 Task: Display the picks of the 2022 Victory Lane Racing NASCAR Cup Series for the race "All-Star Open*" on the track "Texas".
Action: Mouse moved to (155, 336)
Screenshot: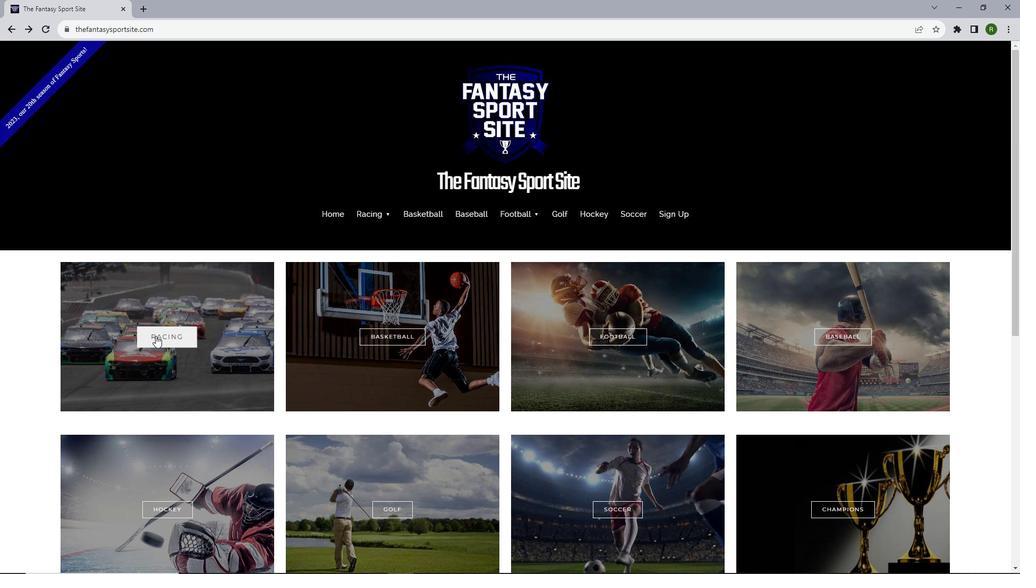 
Action: Mouse pressed left at (155, 336)
Screenshot: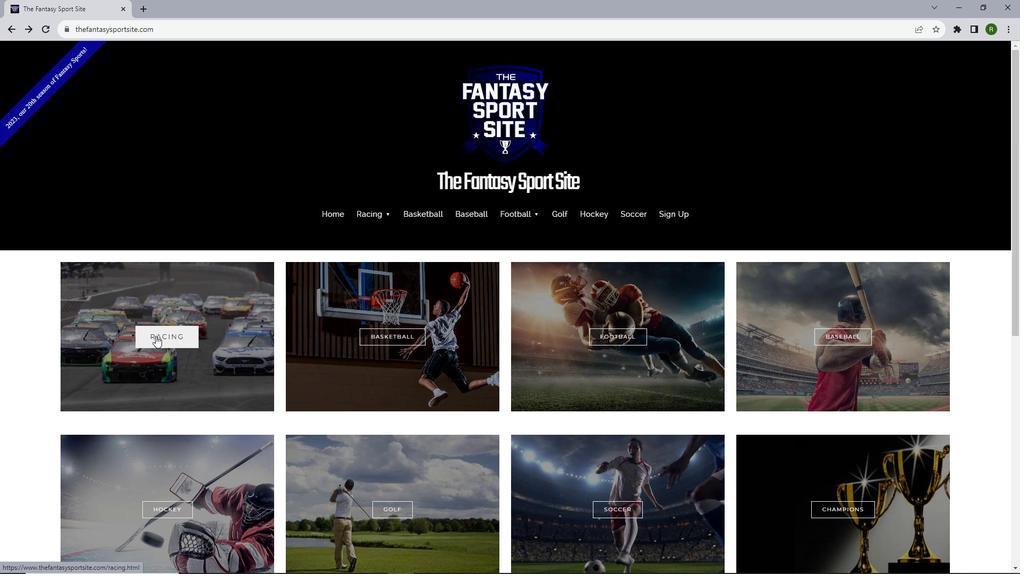 
Action: Mouse moved to (263, 331)
Screenshot: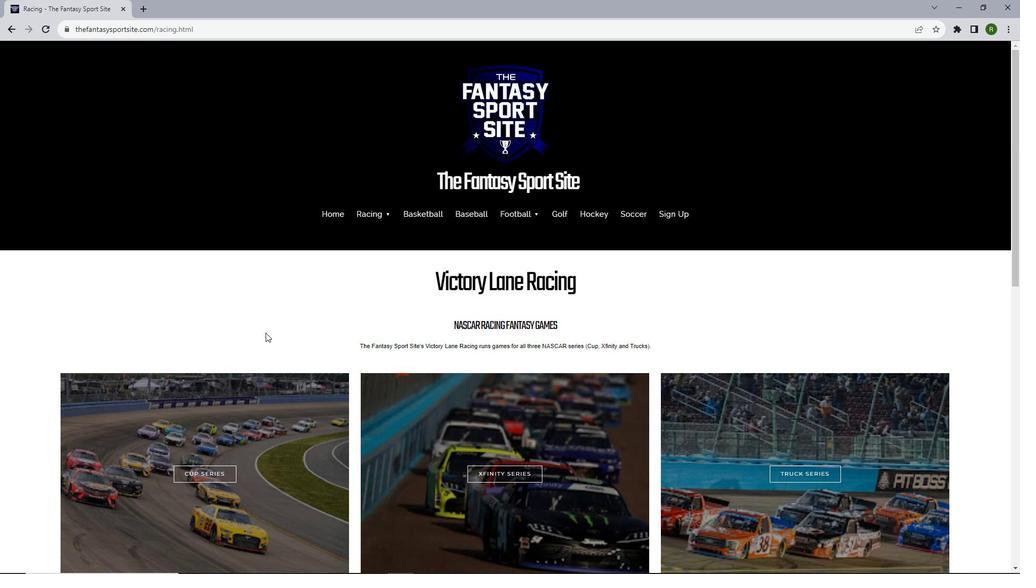 
Action: Mouse scrolled (263, 330) with delta (0, 0)
Screenshot: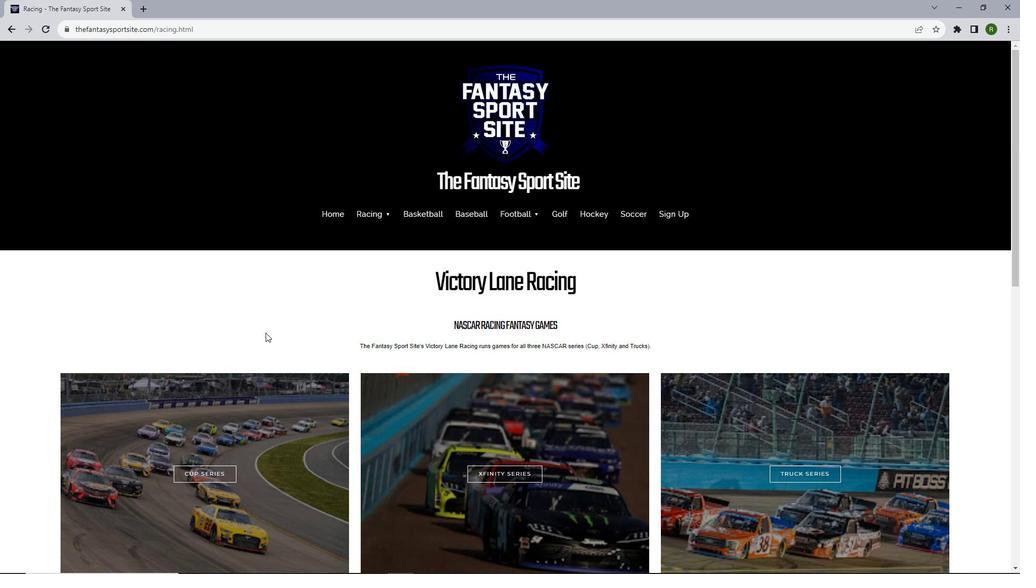 
Action: Mouse moved to (265, 332)
Screenshot: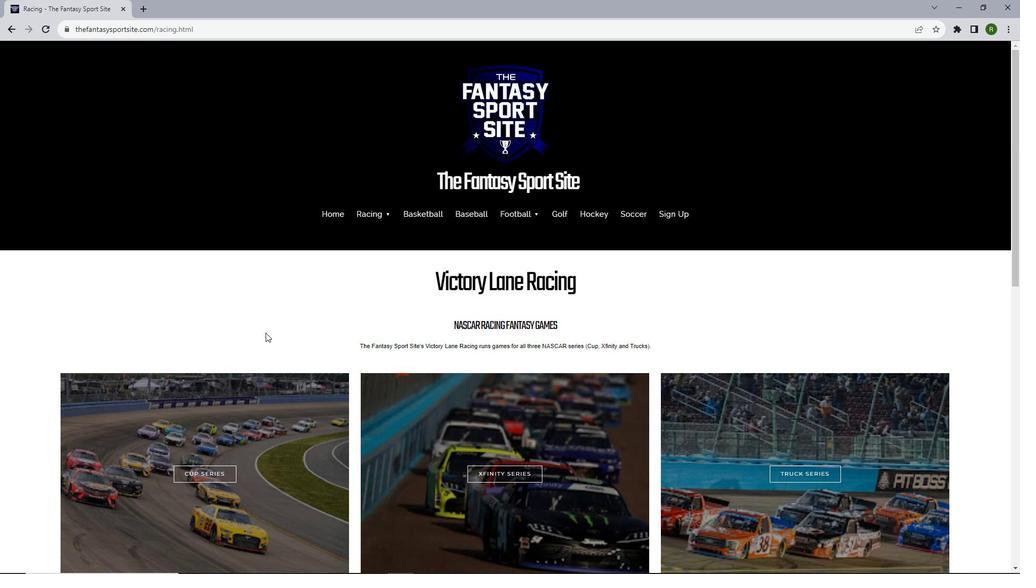 
Action: Mouse scrolled (265, 332) with delta (0, 0)
Screenshot: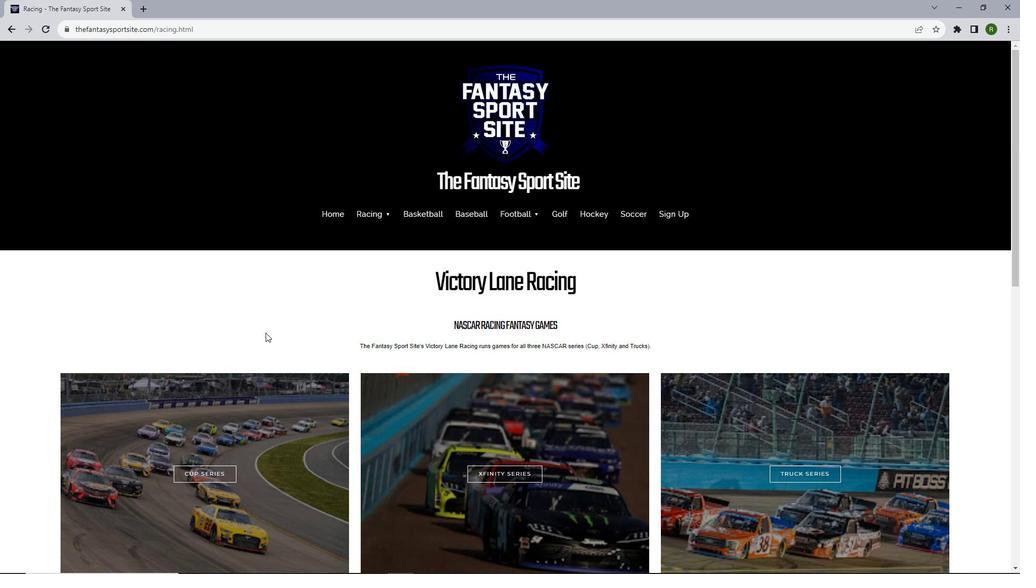 
Action: Mouse moved to (266, 333)
Screenshot: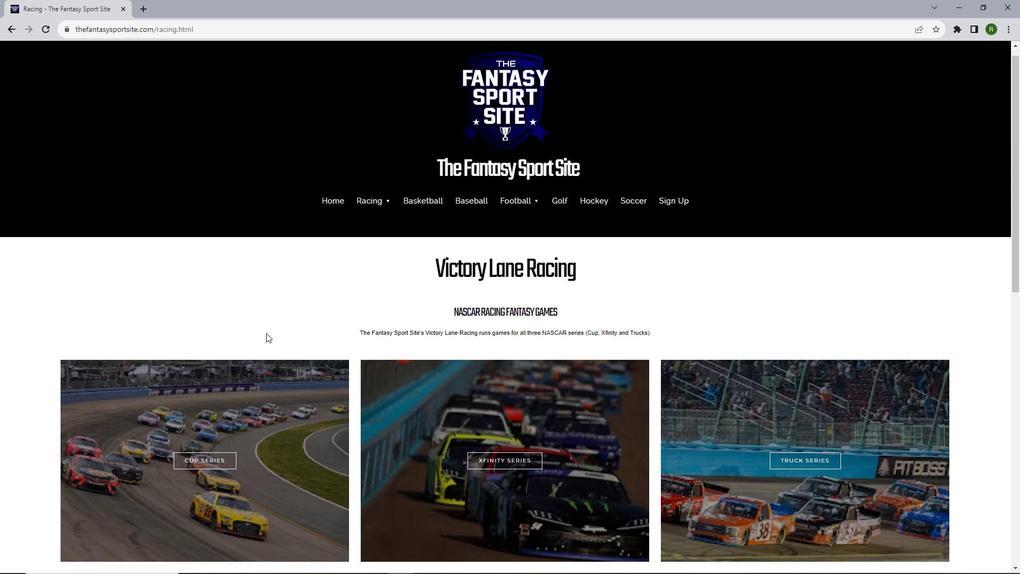 
Action: Mouse scrolled (266, 332) with delta (0, 0)
Screenshot: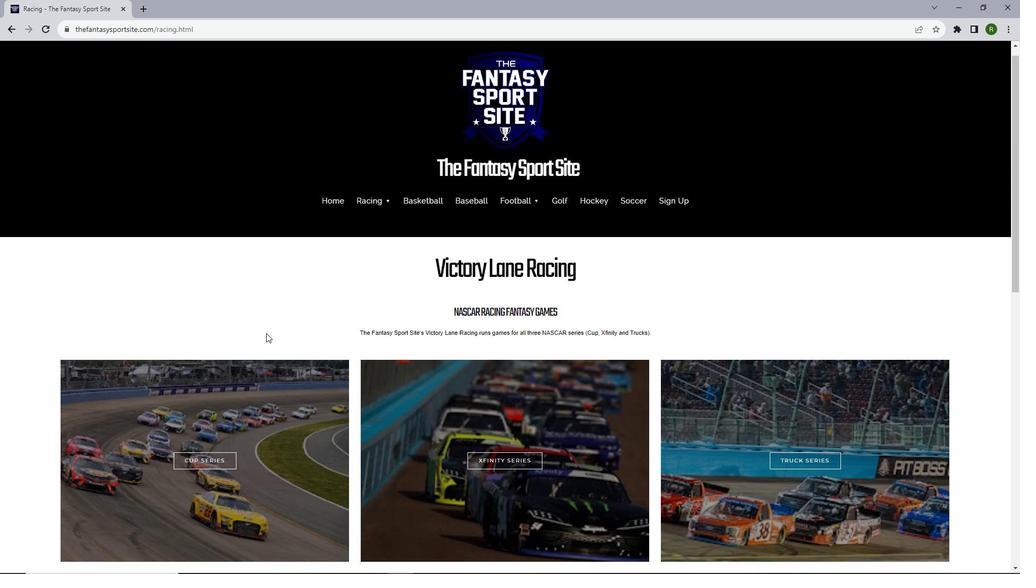 
Action: Mouse scrolled (266, 332) with delta (0, 0)
Screenshot: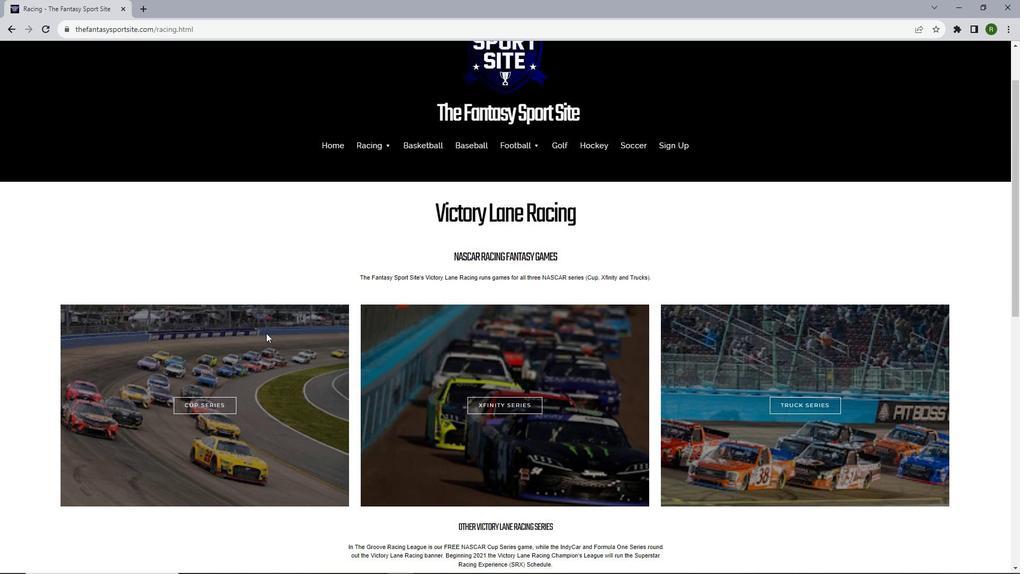 
Action: Mouse moved to (222, 266)
Screenshot: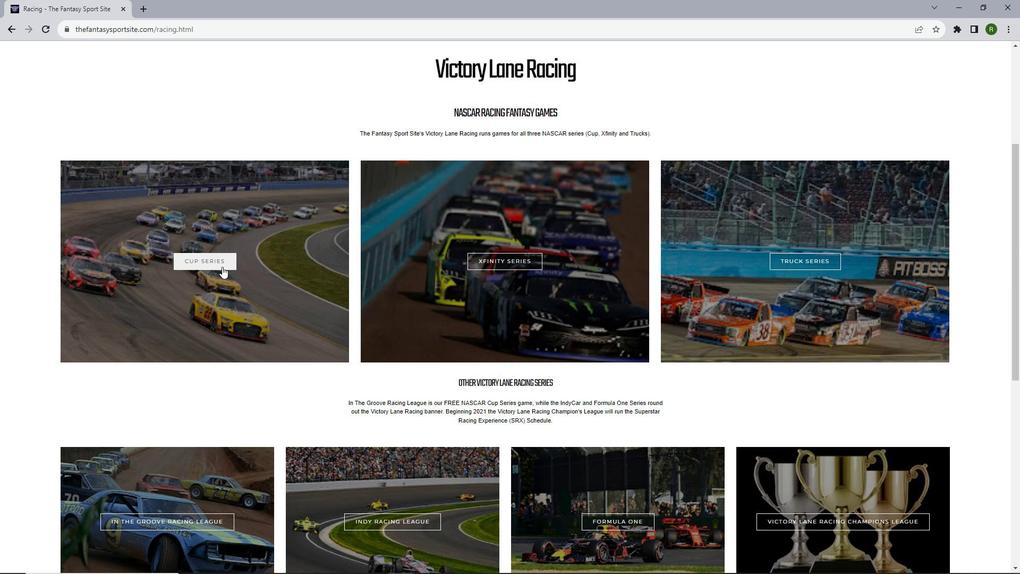 
Action: Mouse pressed left at (222, 266)
Screenshot: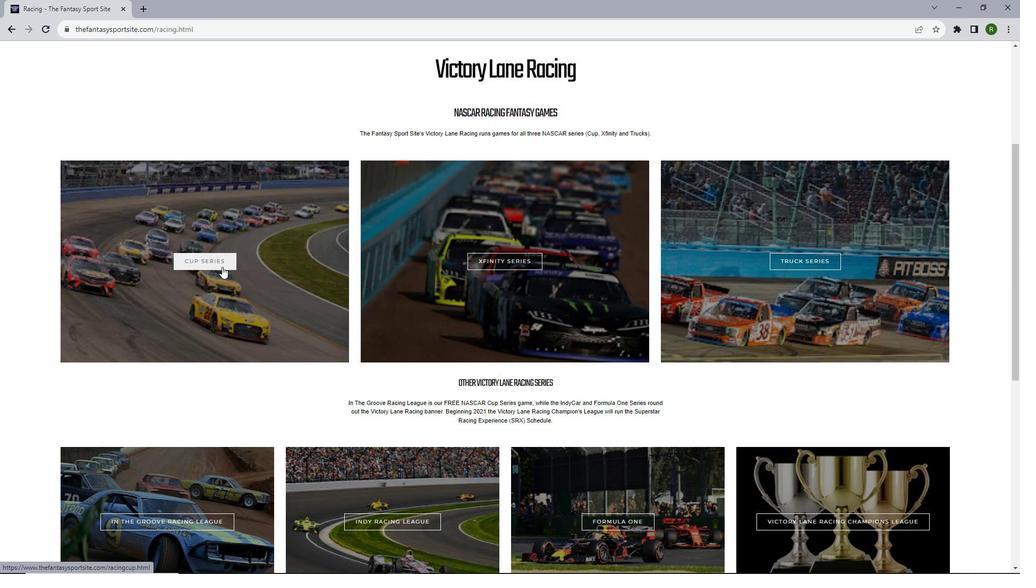 
Action: Mouse scrolled (222, 266) with delta (0, 0)
Screenshot: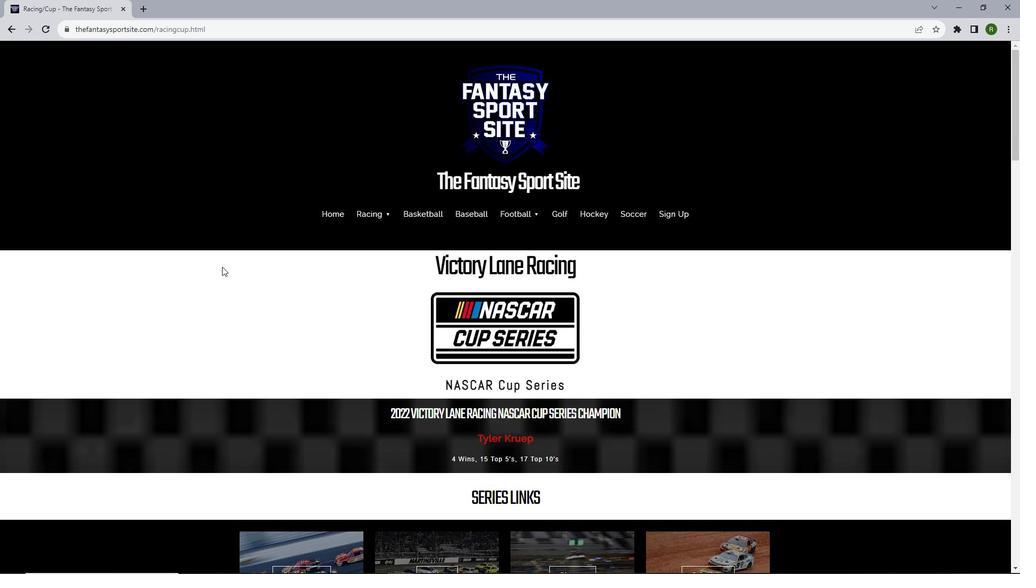 
Action: Mouse scrolled (222, 266) with delta (0, 0)
Screenshot: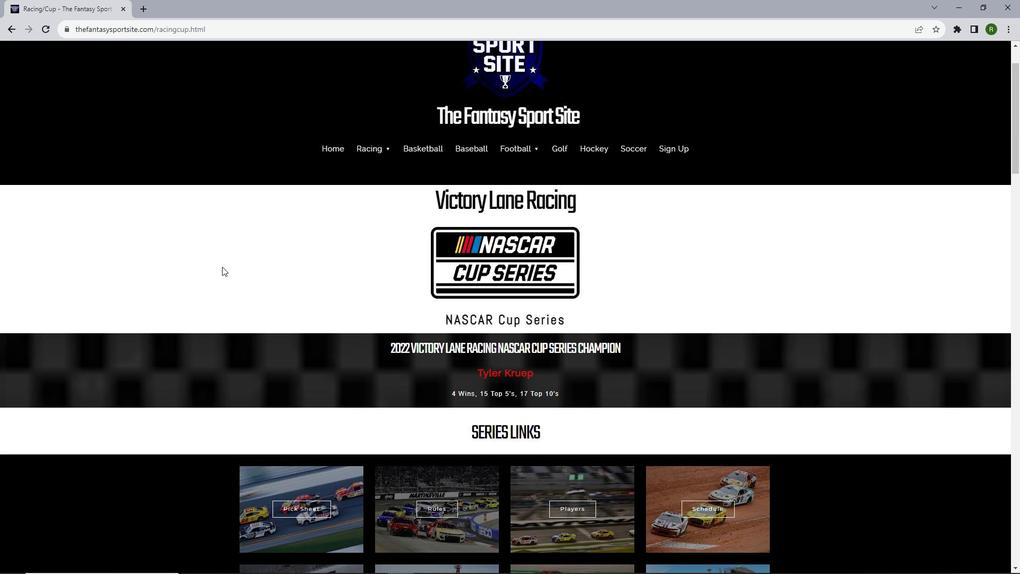 
Action: Mouse scrolled (222, 266) with delta (0, 0)
Screenshot: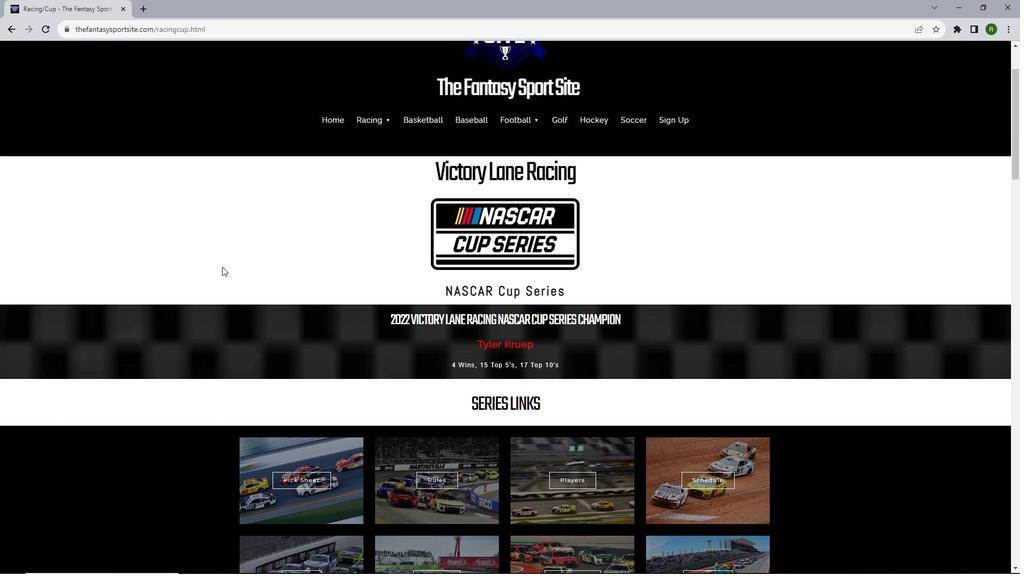
Action: Mouse scrolled (222, 266) with delta (0, 0)
Screenshot: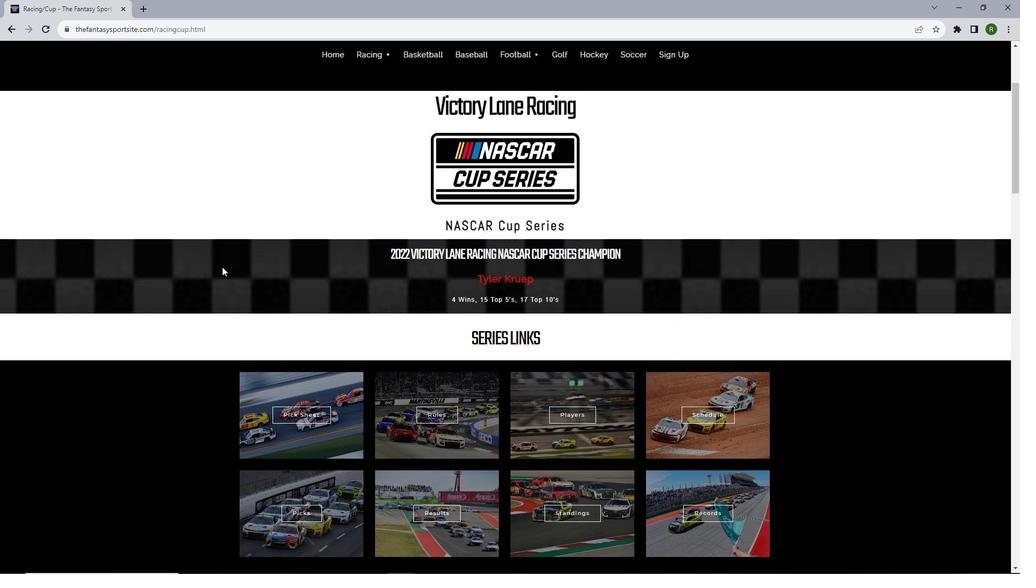 
Action: Mouse scrolled (222, 266) with delta (0, 0)
Screenshot: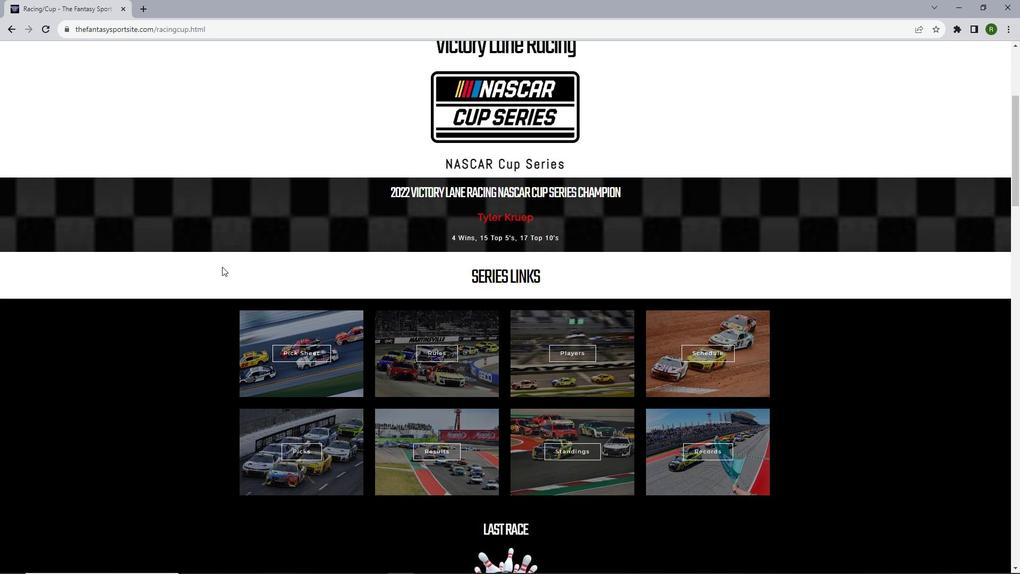 
Action: Mouse scrolled (222, 266) with delta (0, 0)
Screenshot: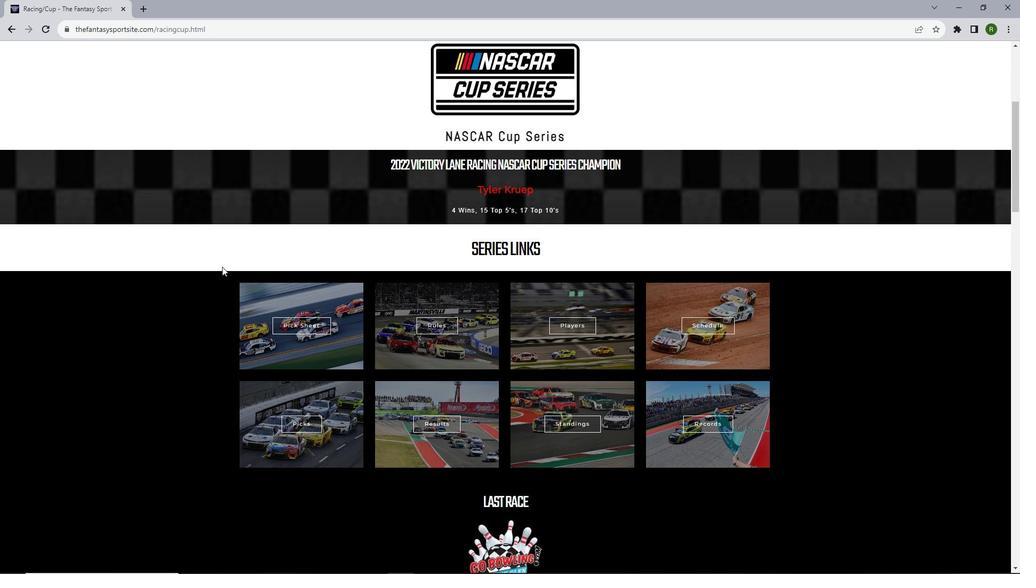 
Action: Mouse scrolled (222, 266) with delta (0, 0)
Screenshot: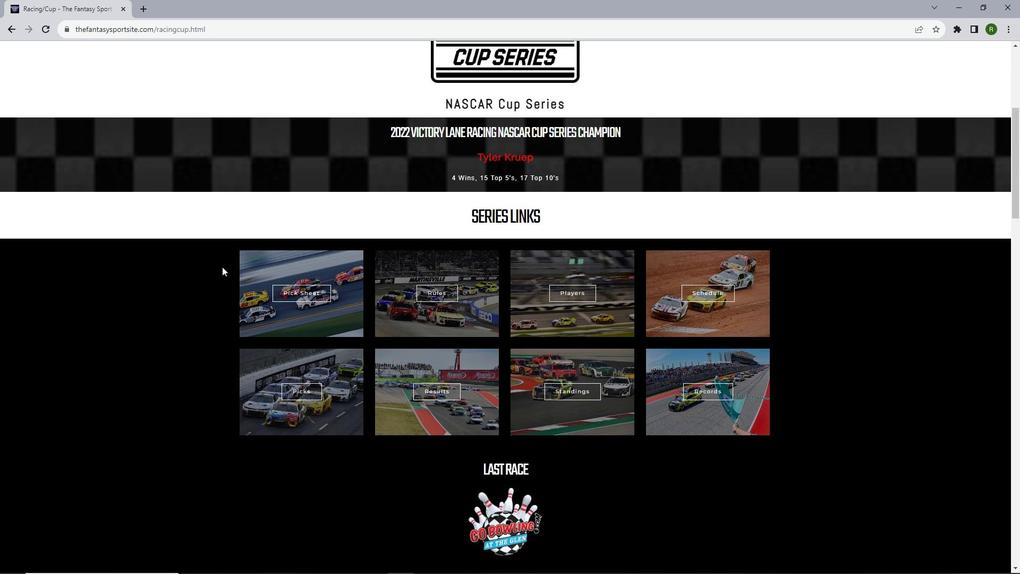 
Action: Mouse moved to (285, 299)
Screenshot: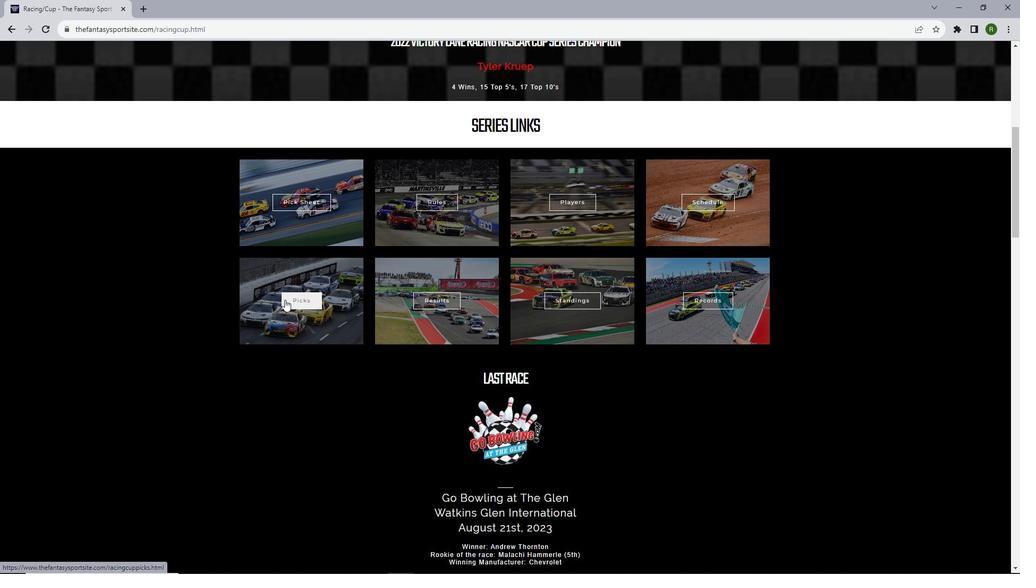 
Action: Mouse pressed left at (285, 299)
Screenshot: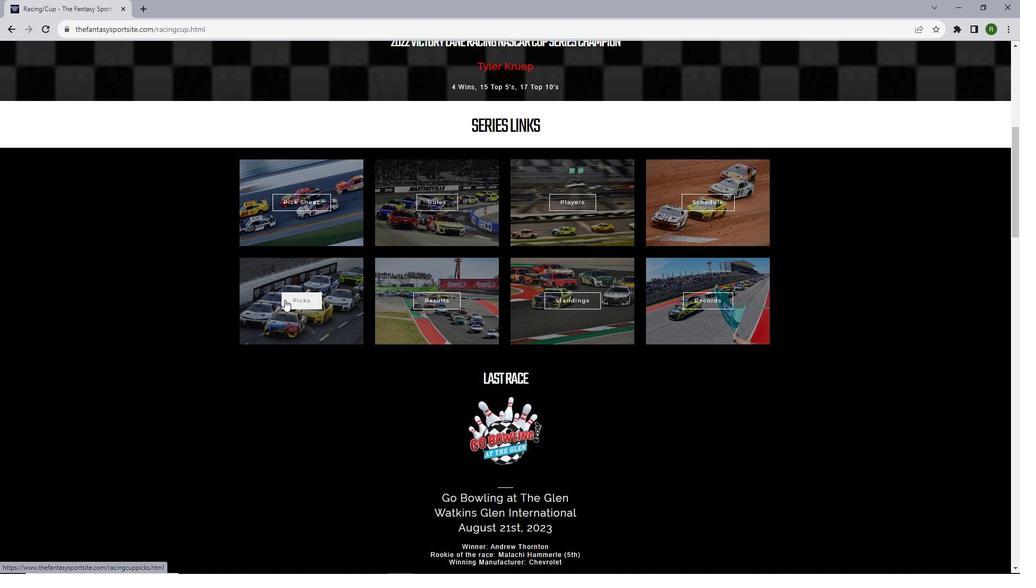 
Action: Mouse moved to (353, 281)
Screenshot: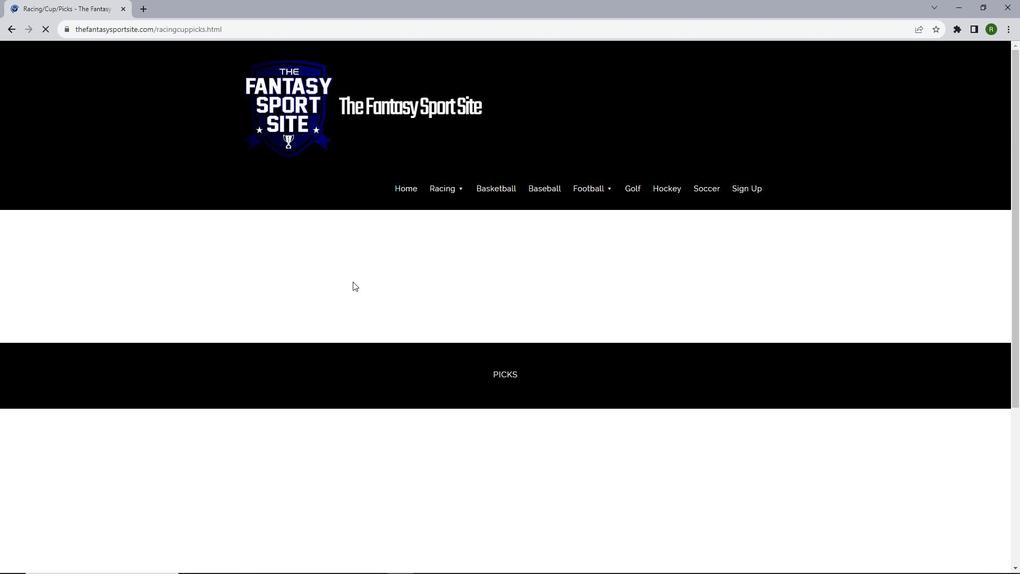 
Action: Mouse scrolled (353, 281) with delta (0, 0)
Screenshot: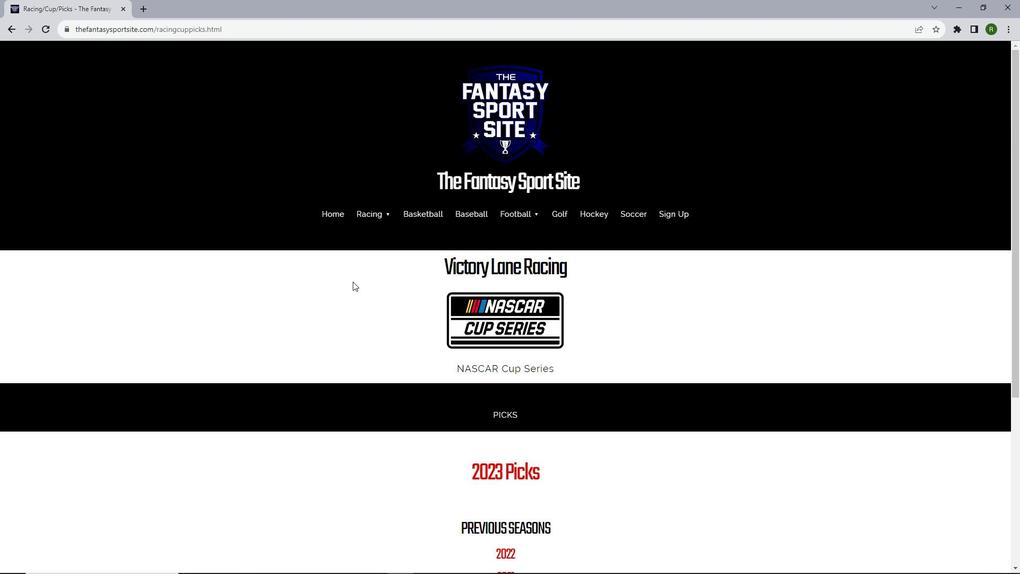 
Action: Mouse scrolled (353, 281) with delta (0, 0)
Screenshot: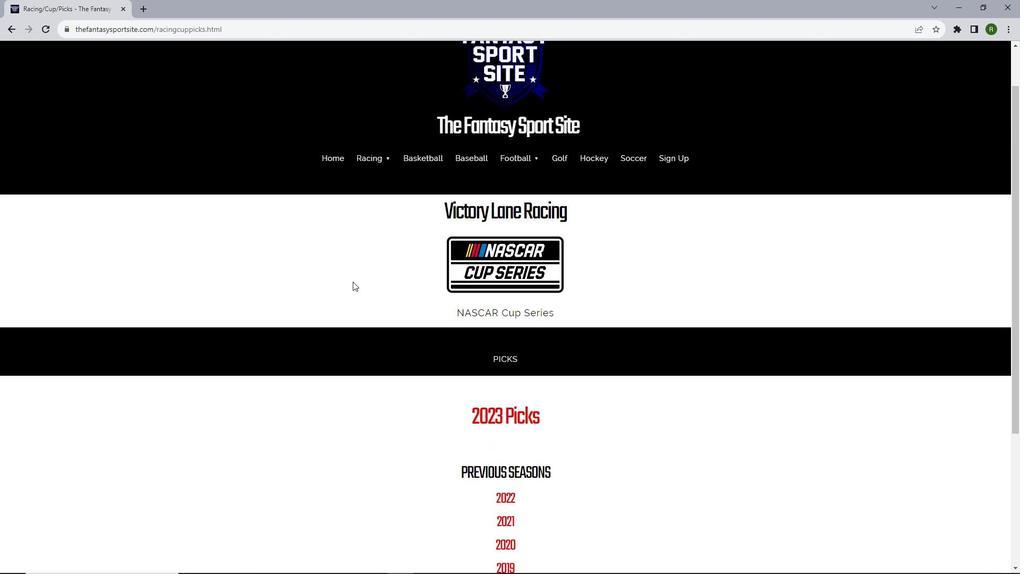 
Action: Mouse scrolled (353, 281) with delta (0, 0)
Screenshot: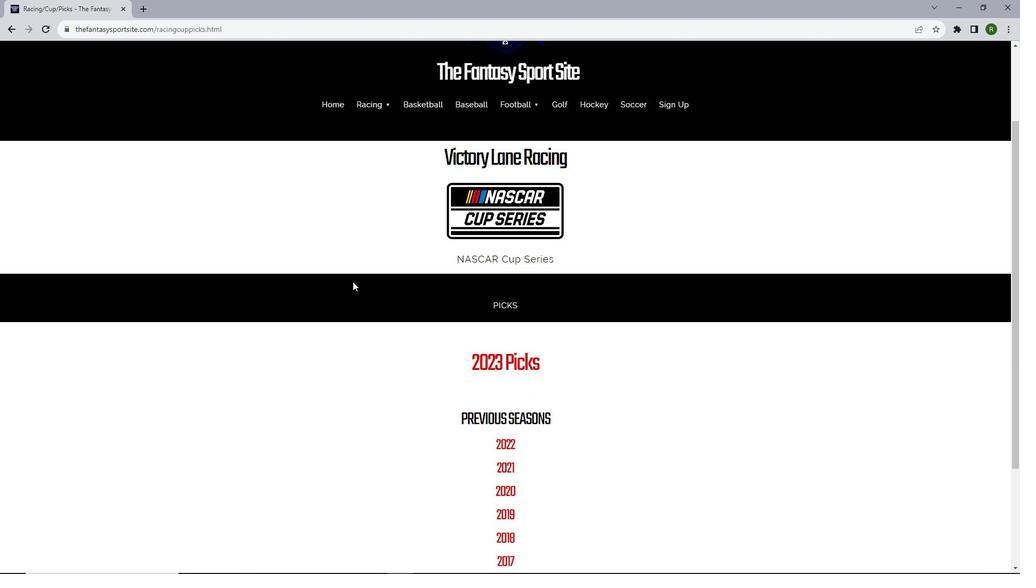 
Action: Mouse scrolled (353, 281) with delta (0, 0)
Screenshot: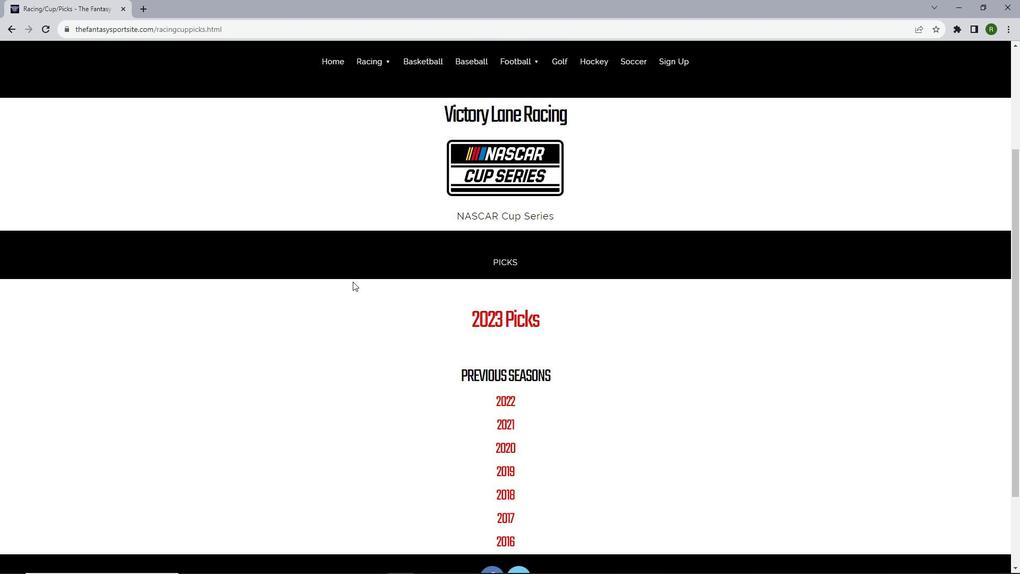 
Action: Mouse moved to (353, 281)
Screenshot: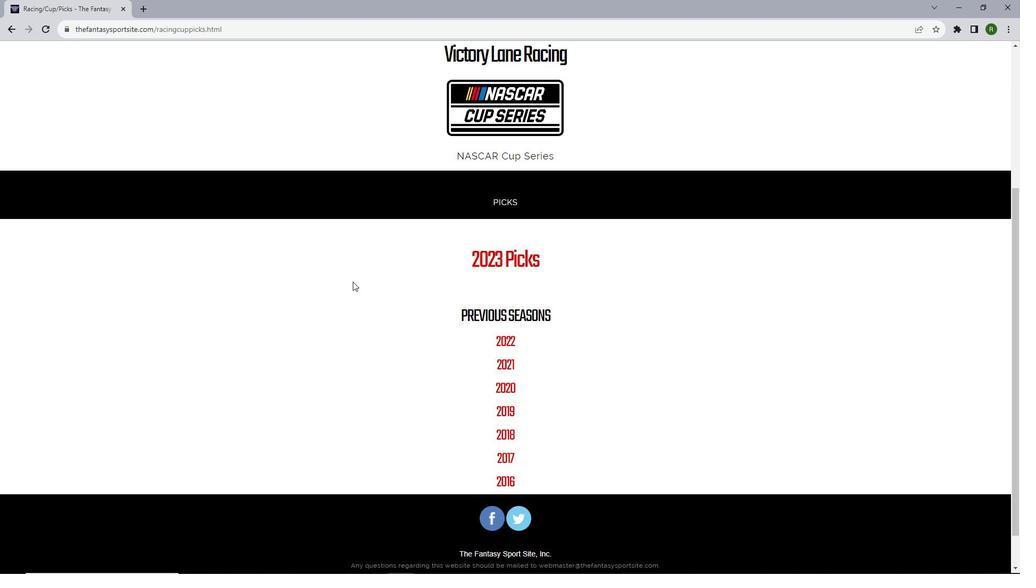 
Action: Mouse scrolled (353, 281) with delta (0, 0)
Screenshot: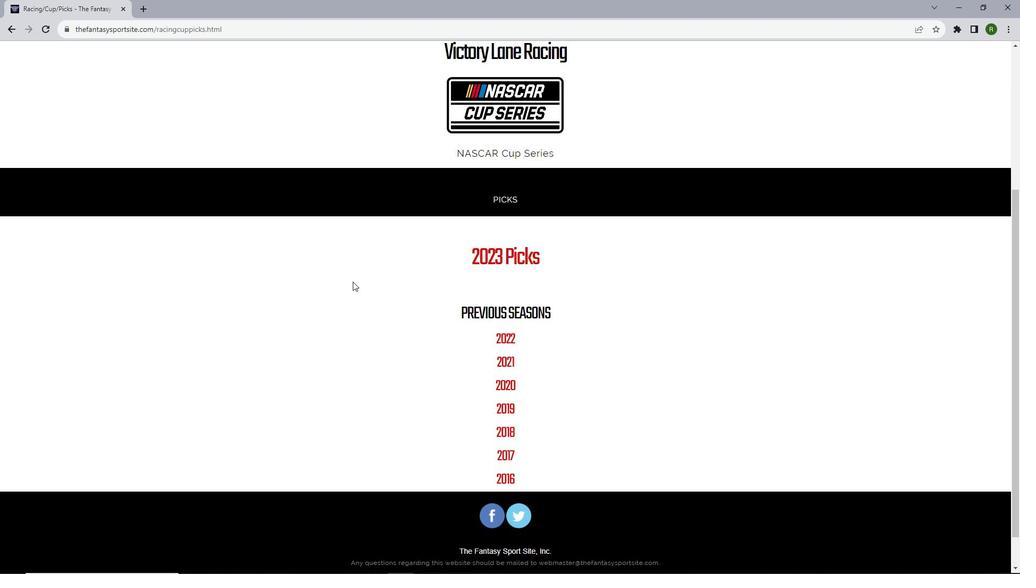 
Action: Mouse moved to (500, 294)
Screenshot: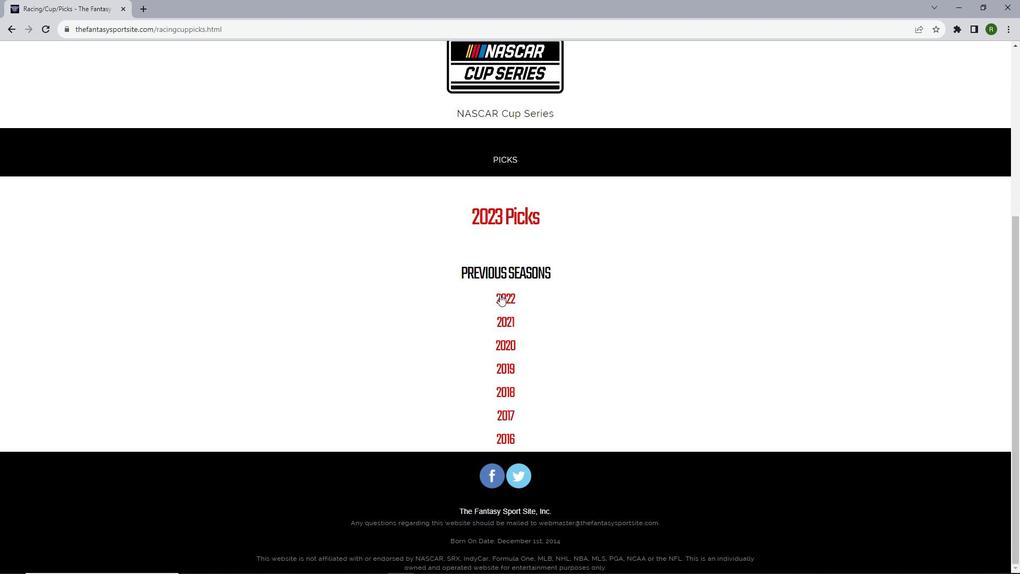 
Action: Mouse pressed left at (500, 294)
Screenshot: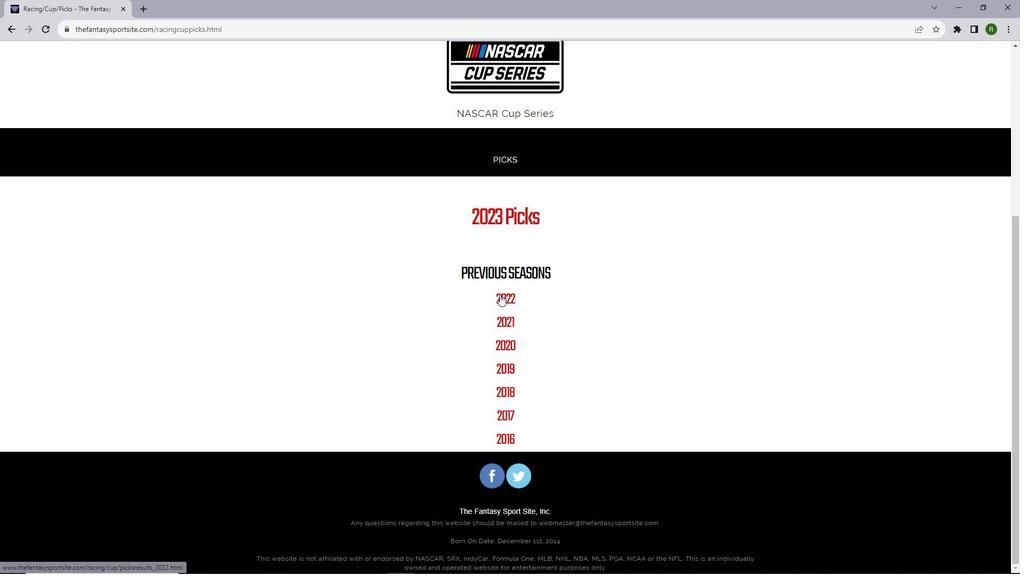 
Action: Mouse moved to (538, 220)
Screenshot: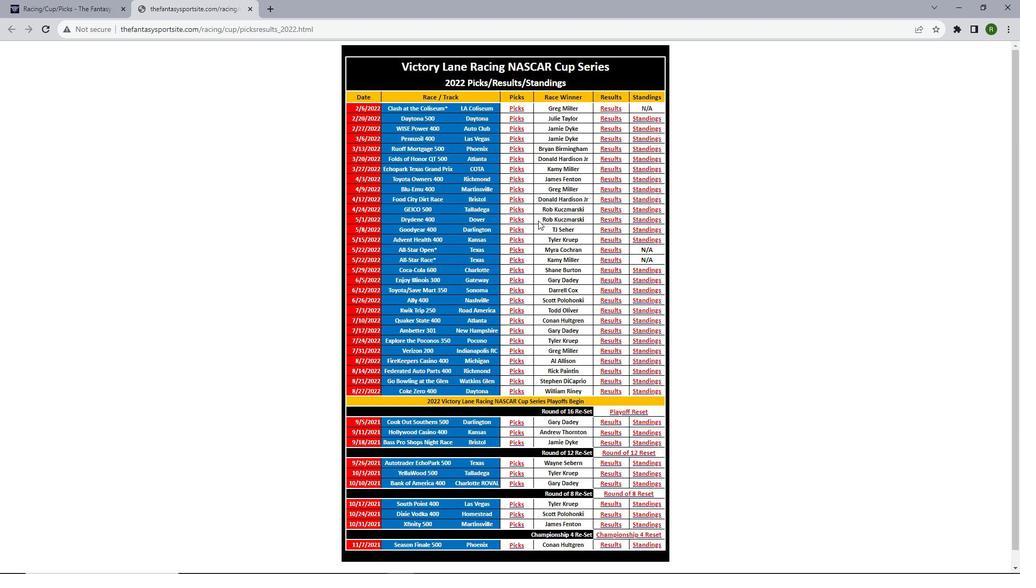 
Action: Mouse scrolled (538, 220) with delta (0, 0)
Screenshot: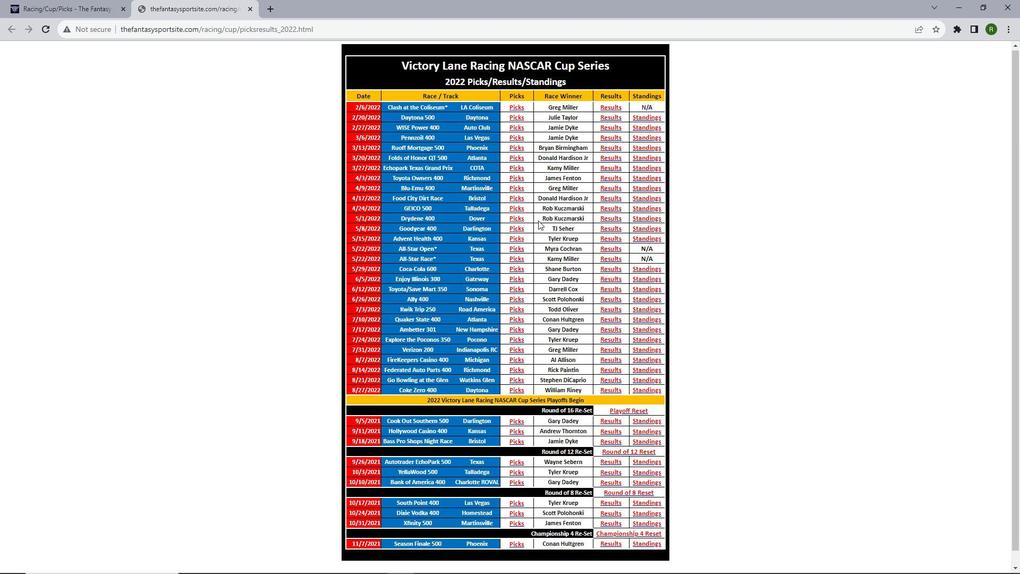 
Action: Mouse scrolled (538, 220) with delta (0, 0)
Screenshot: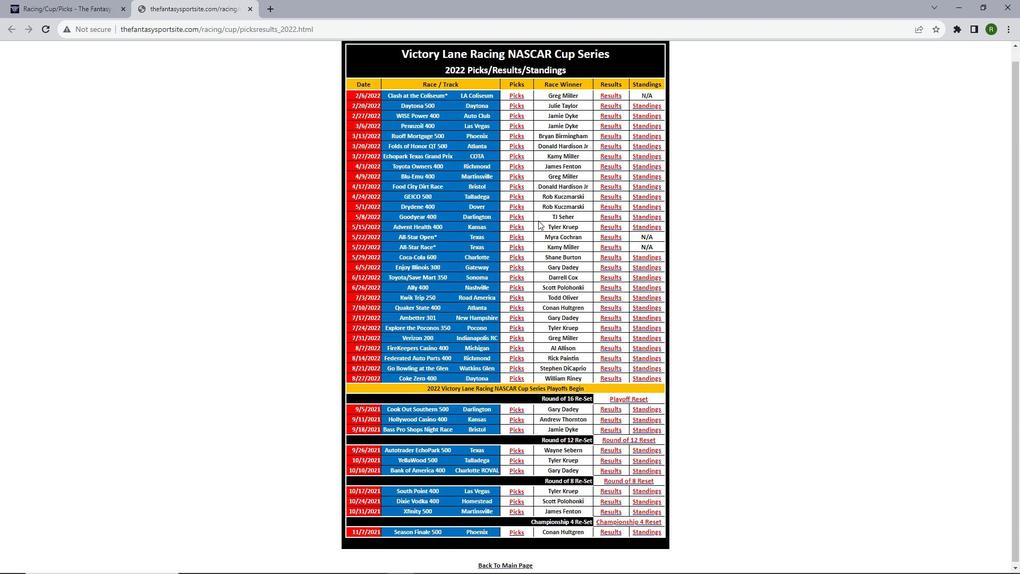 
Action: Mouse moved to (515, 232)
Screenshot: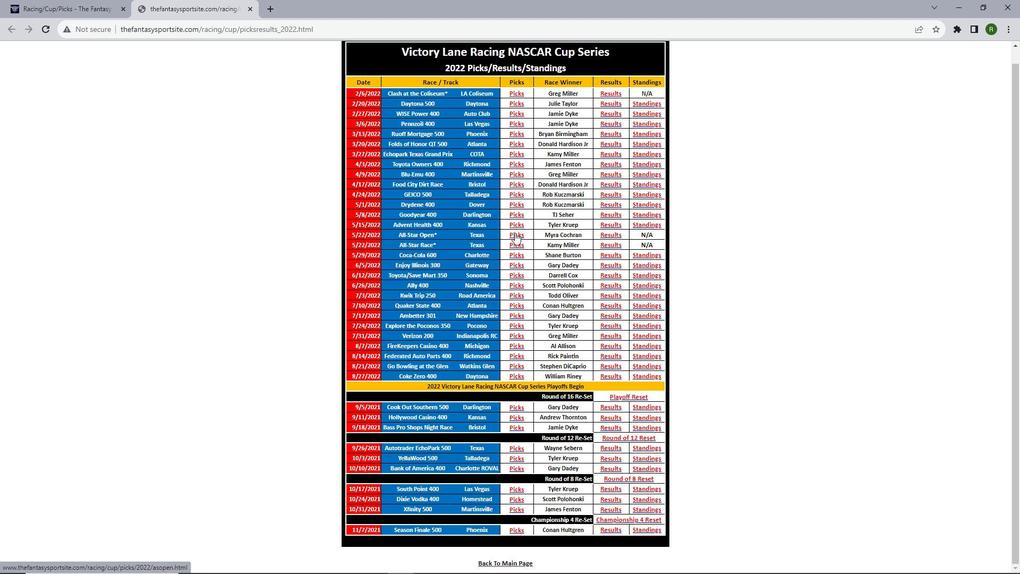 
Action: Mouse pressed left at (515, 232)
Screenshot: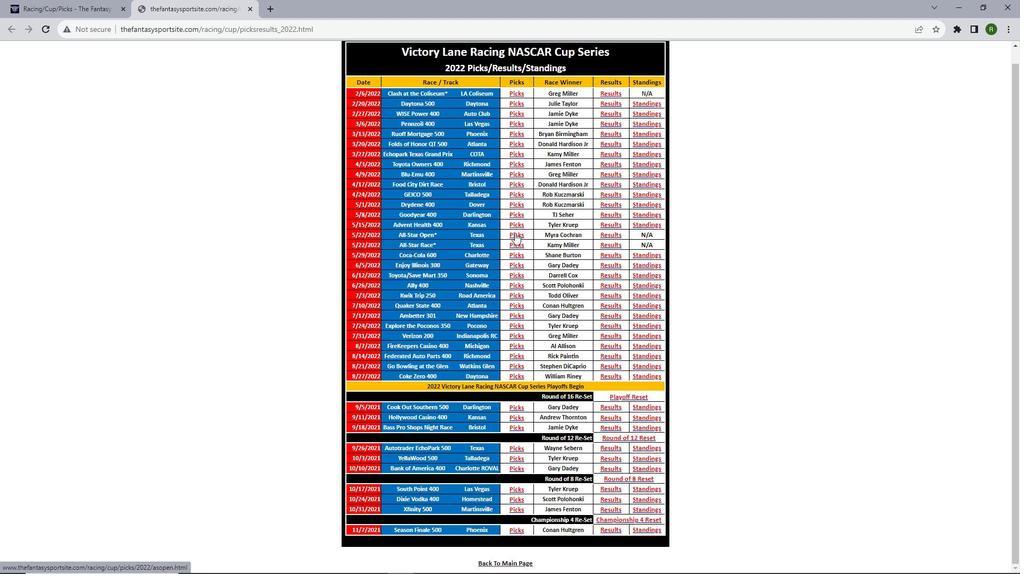 
Action: Mouse moved to (515, 232)
Screenshot: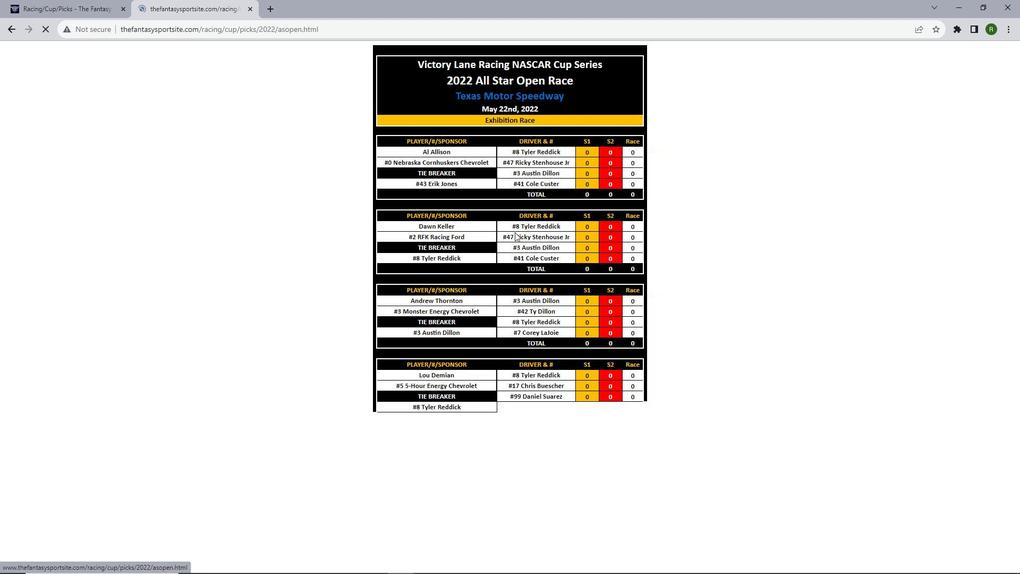
Action: Mouse scrolled (515, 231) with delta (0, 0)
Screenshot: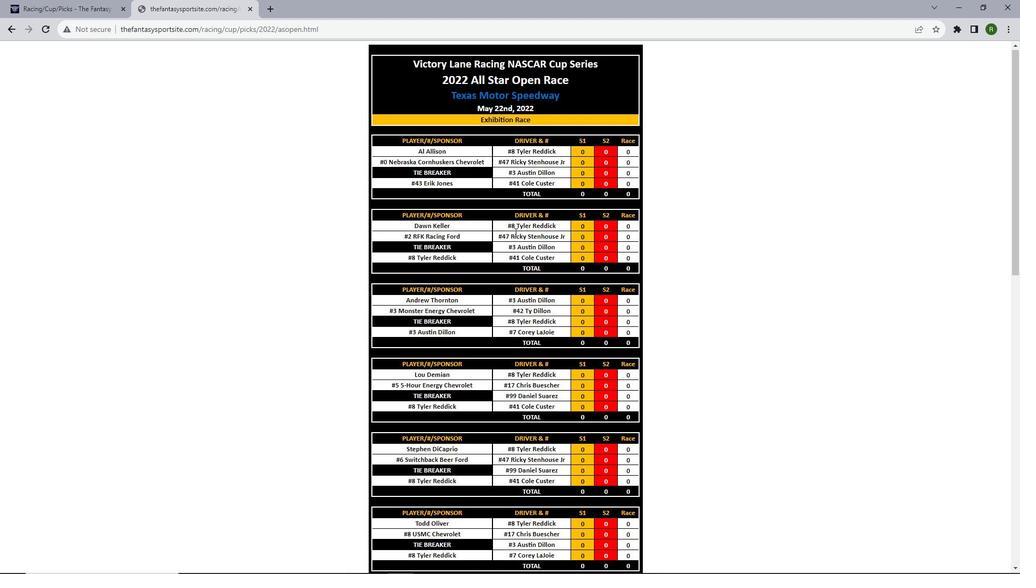 
Action: Mouse scrolled (515, 231) with delta (0, 0)
Screenshot: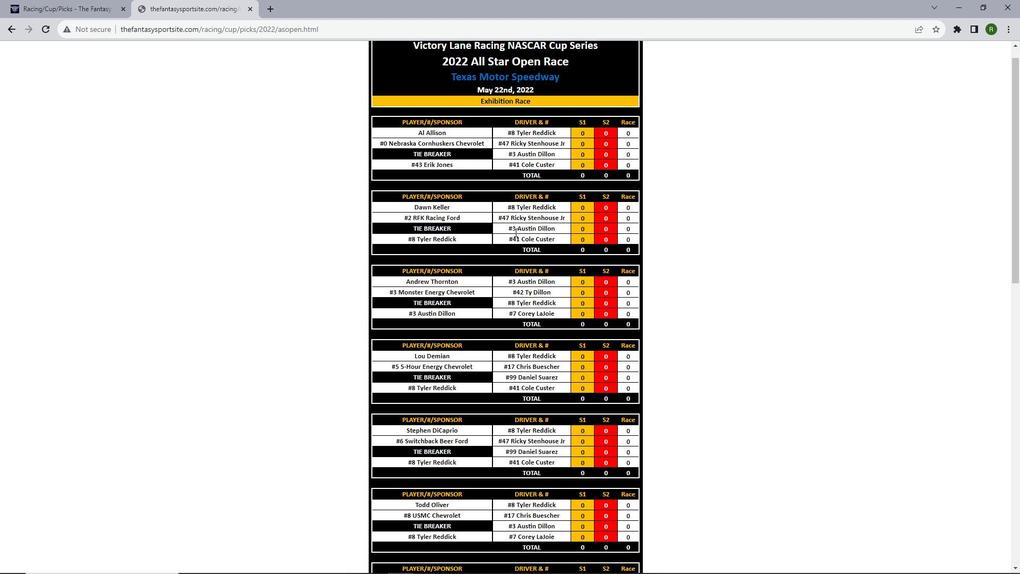 
Action: Mouse scrolled (515, 231) with delta (0, 0)
Screenshot: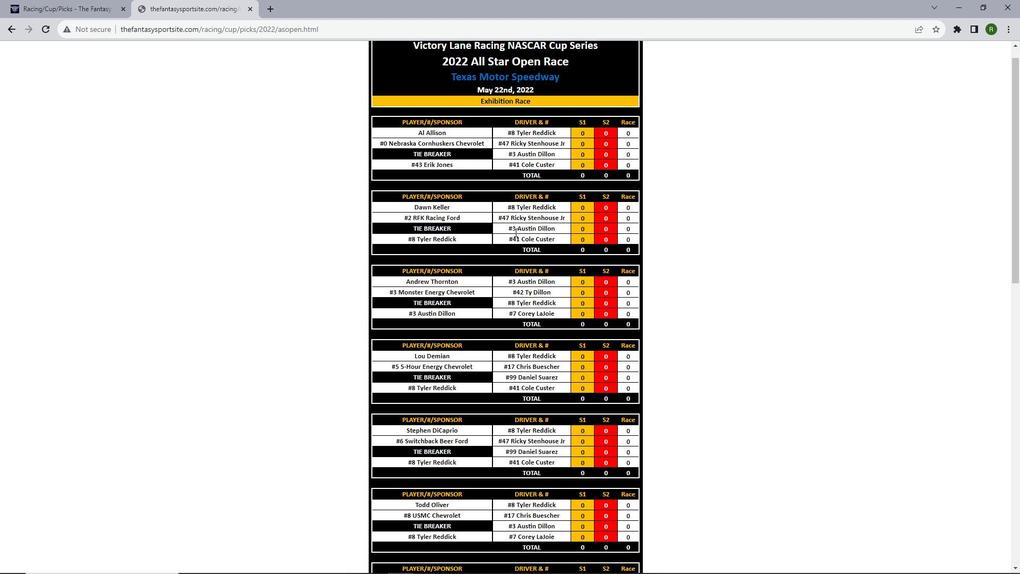 
Action: Mouse scrolled (515, 231) with delta (0, 0)
Screenshot: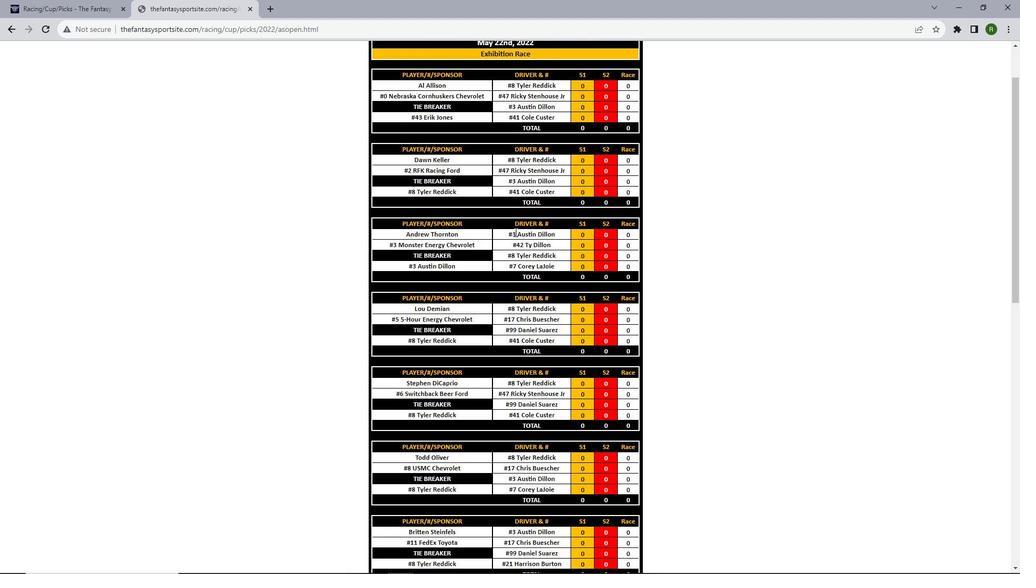 
Action: Mouse scrolled (515, 231) with delta (0, 0)
Screenshot: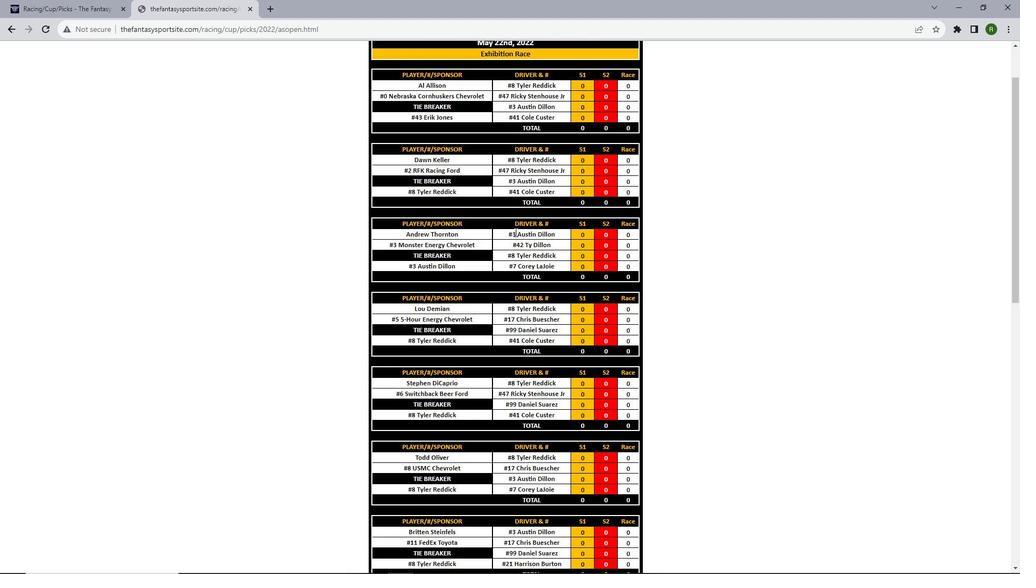 
Action: Mouse scrolled (515, 231) with delta (0, 0)
Screenshot: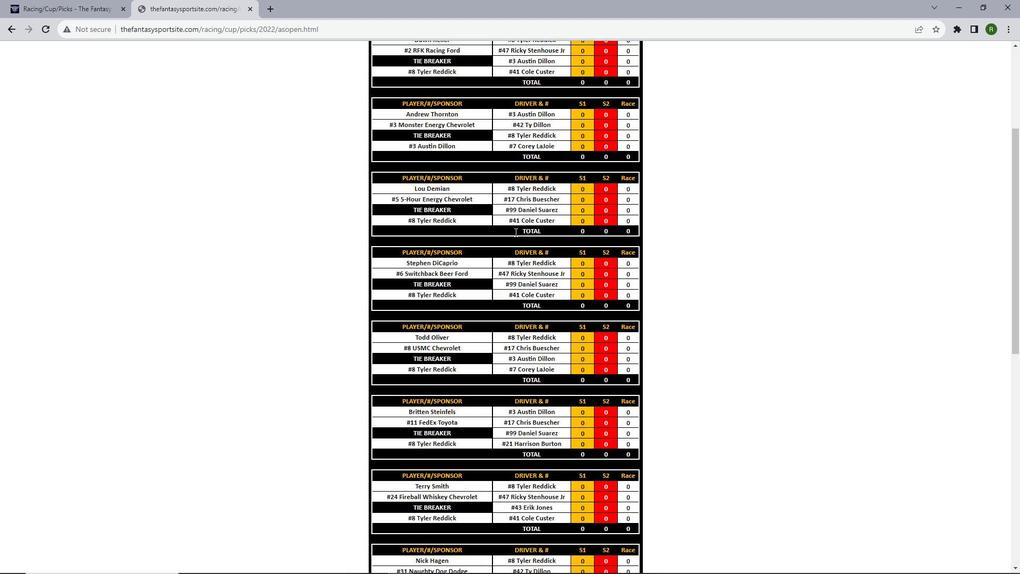 
Action: Mouse scrolled (515, 231) with delta (0, 0)
Screenshot: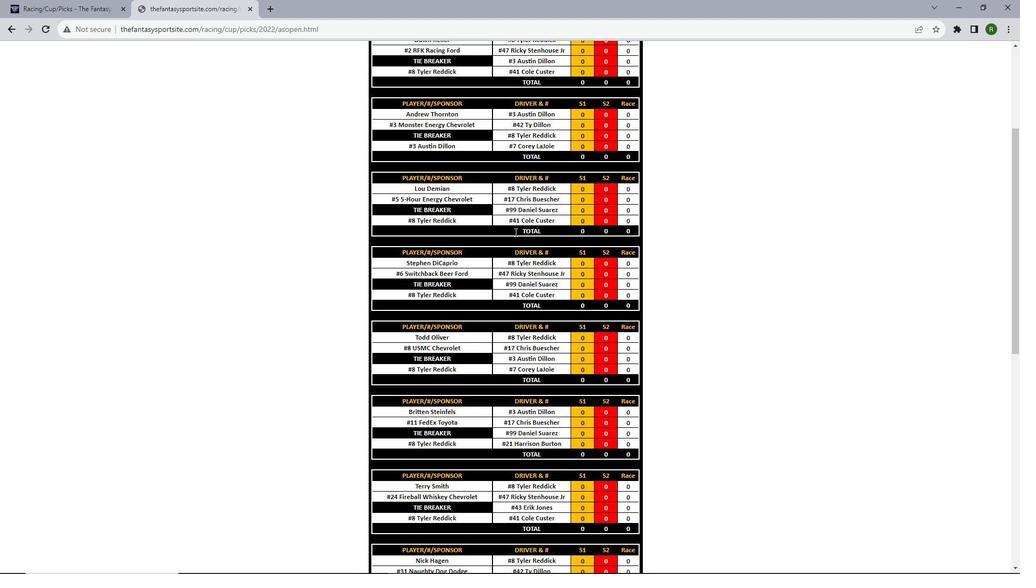 
Action: Mouse scrolled (515, 231) with delta (0, 0)
Screenshot: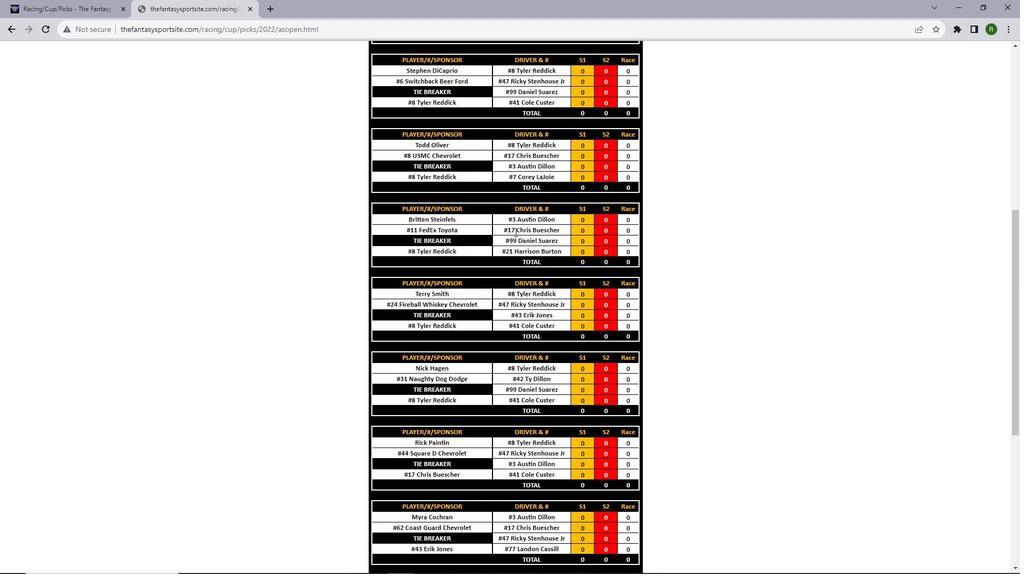 
Action: Mouse scrolled (515, 231) with delta (0, 0)
Screenshot: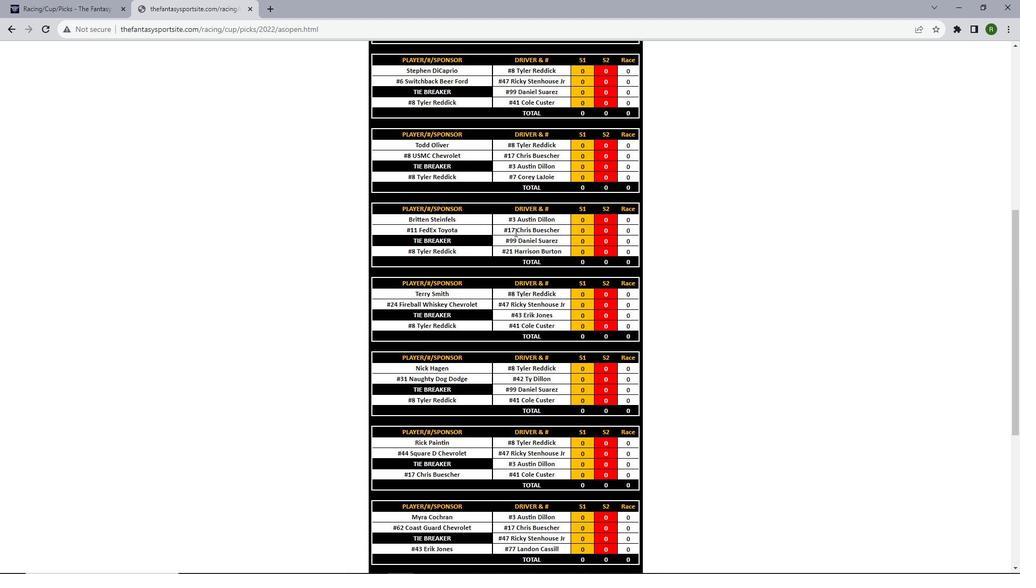 
Action: Mouse scrolled (515, 231) with delta (0, 0)
Screenshot: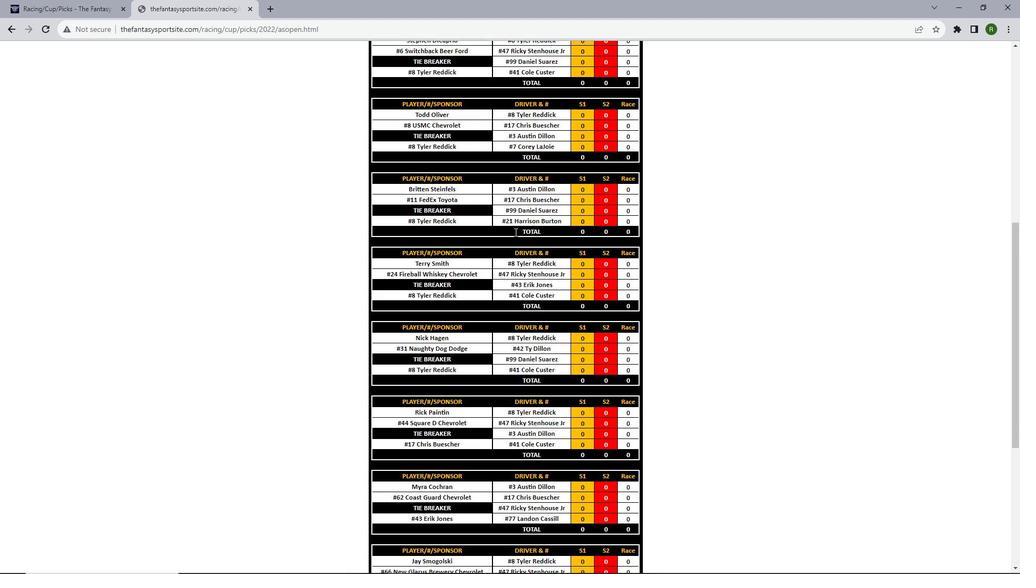 
Action: Mouse scrolled (515, 231) with delta (0, 0)
Screenshot: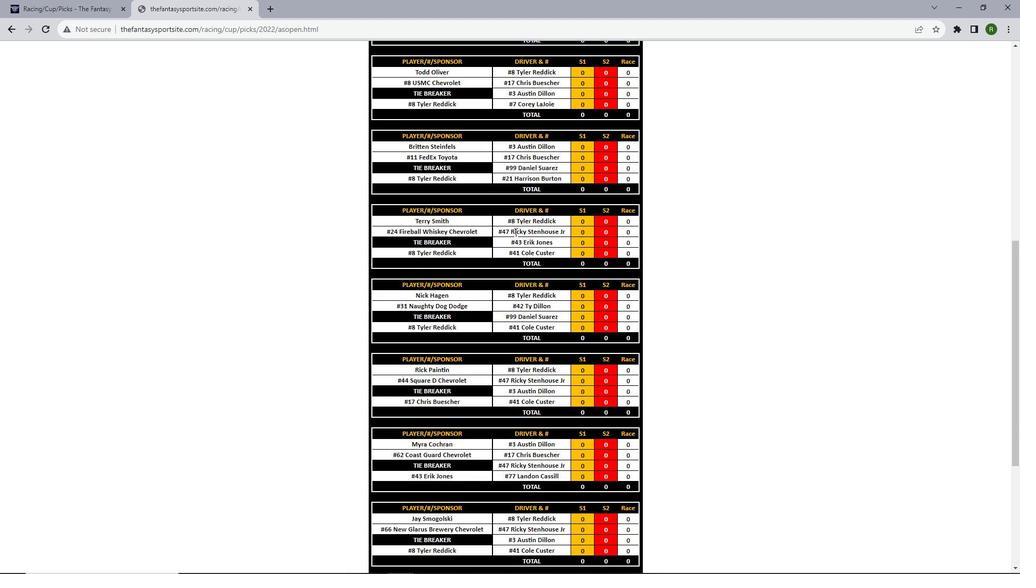 
Action: Mouse scrolled (515, 231) with delta (0, 0)
Screenshot: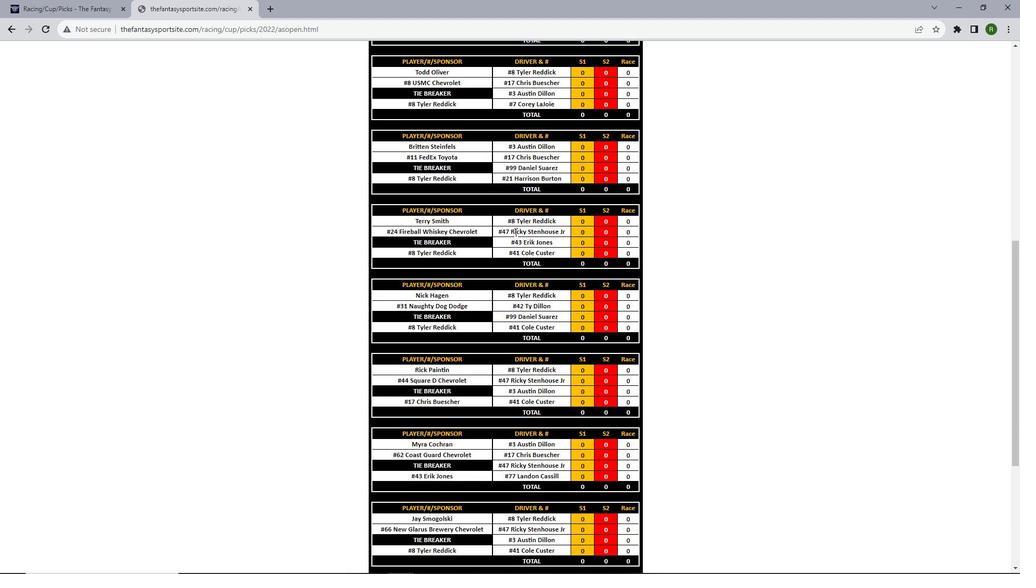 
Action: Mouse scrolled (515, 231) with delta (0, 0)
Screenshot: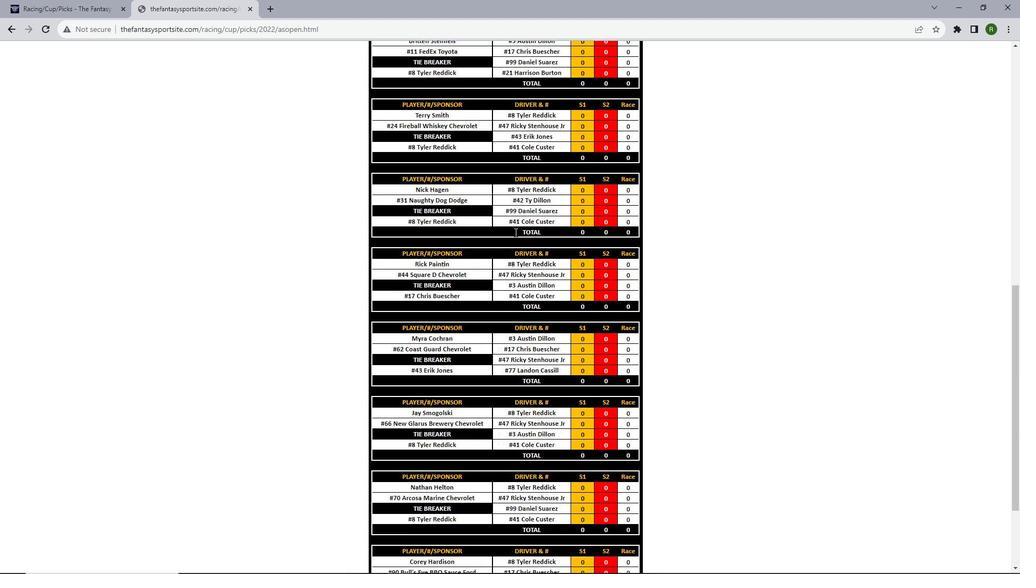 
Action: Mouse scrolled (515, 231) with delta (0, 0)
Screenshot: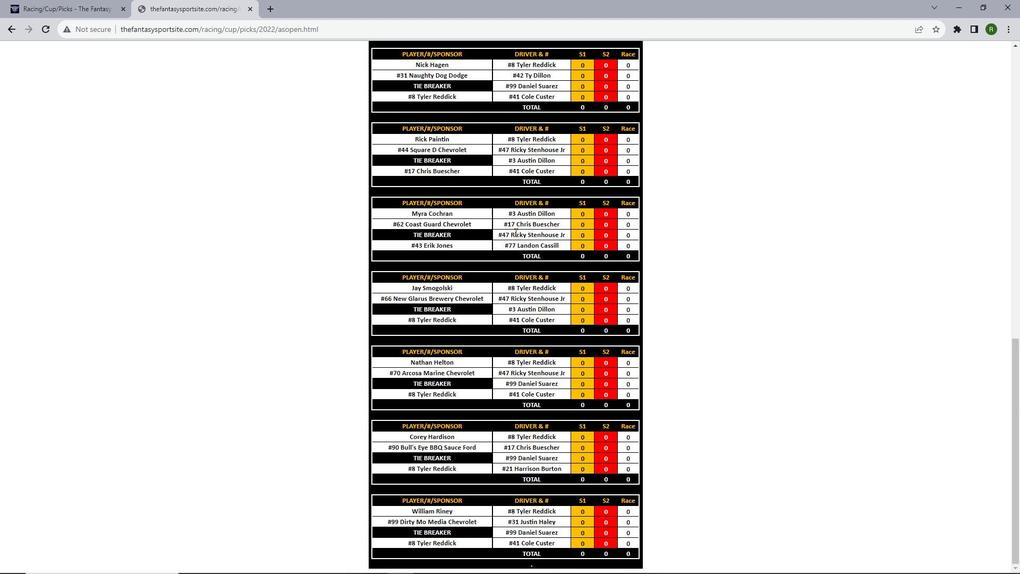 
Action: Mouse scrolled (515, 231) with delta (0, 0)
Screenshot: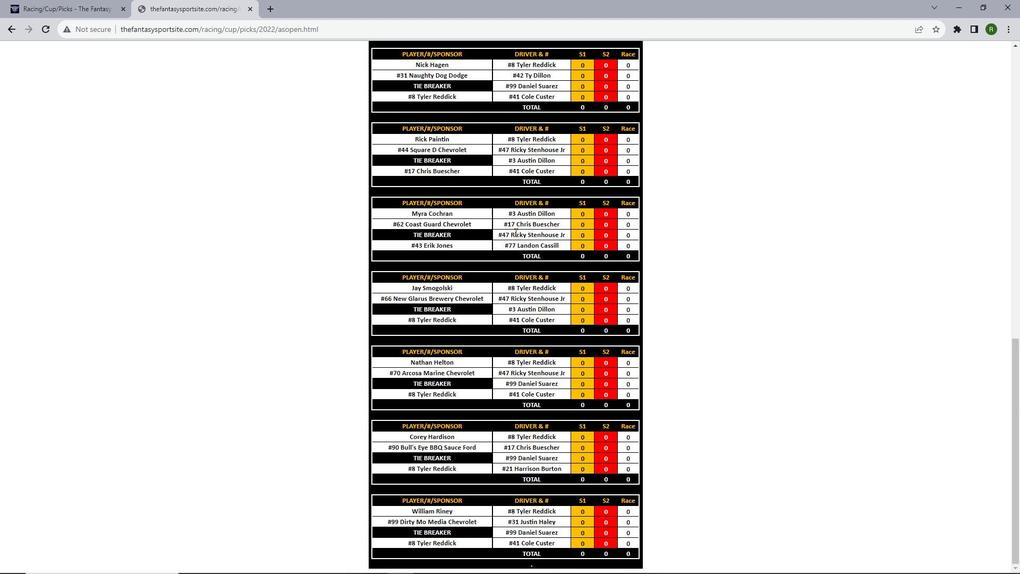 
Action: Mouse scrolled (515, 231) with delta (0, 0)
Screenshot: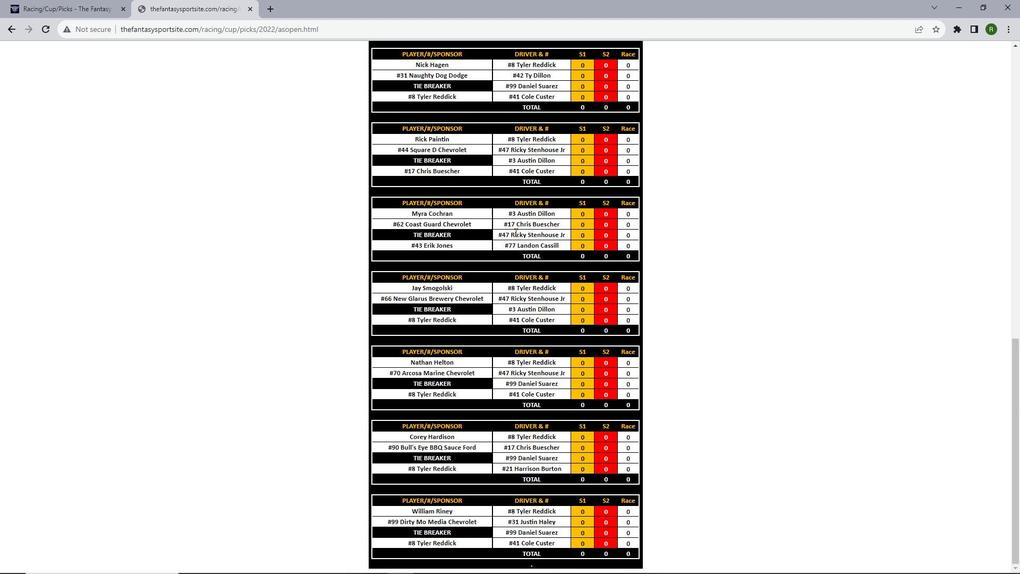
Action: Mouse scrolled (515, 231) with delta (0, 0)
Screenshot: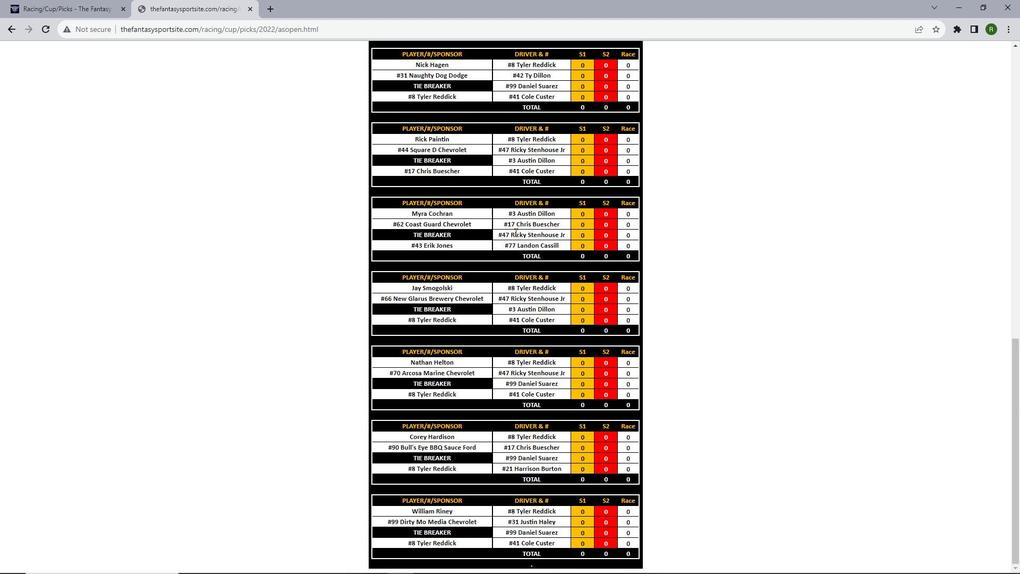 
Action: Mouse scrolled (515, 231) with delta (0, 0)
Screenshot: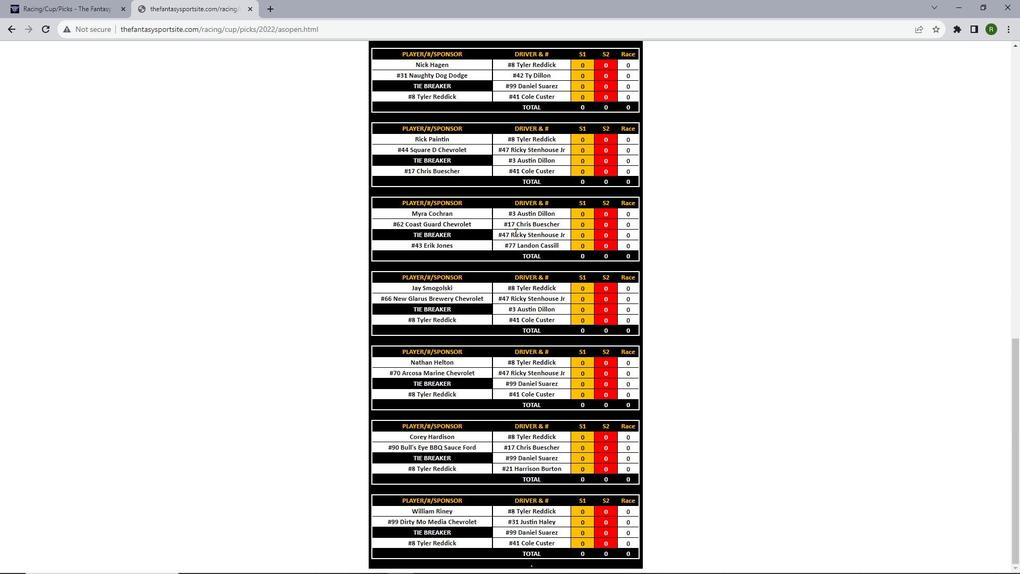 
Action: Mouse scrolled (515, 231) with delta (0, 0)
Screenshot: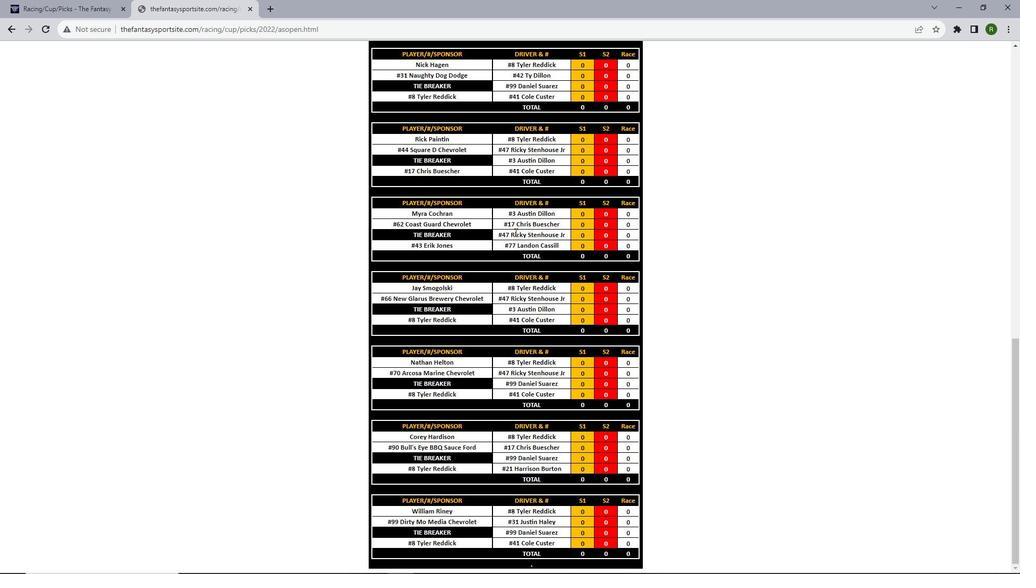 
Action: Mouse scrolled (515, 231) with delta (0, 0)
Screenshot: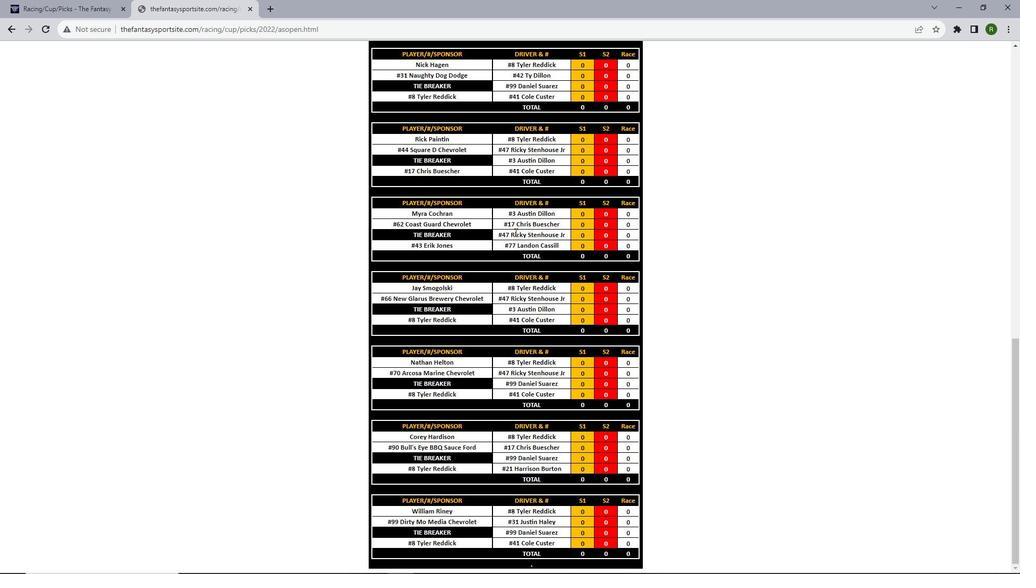 
Action: Mouse scrolled (515, 231) with delta (0, 0)
Screenshot: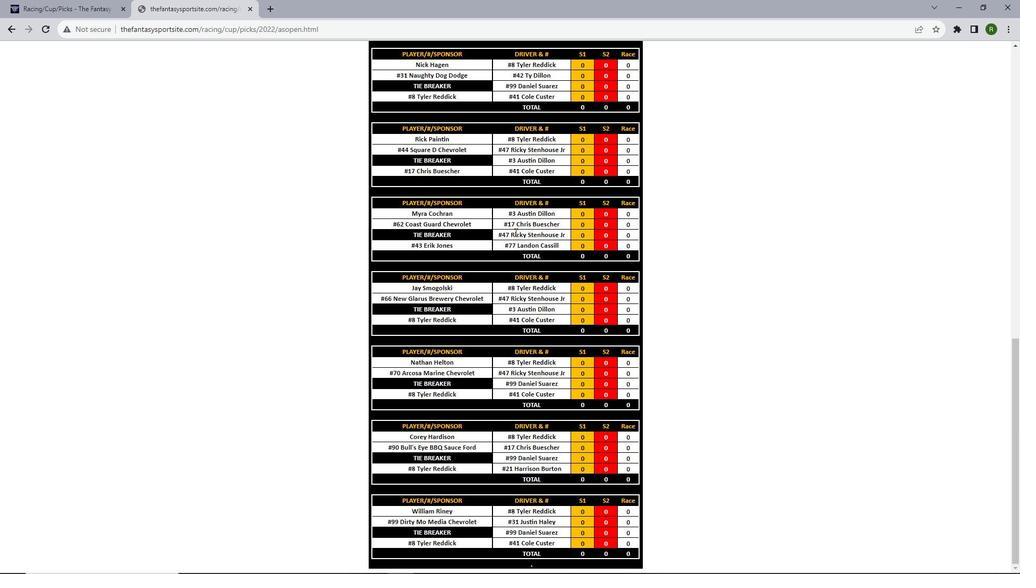 
Action: Mouse scrolled (515, 231) with delta (0, 0)
Screenshot: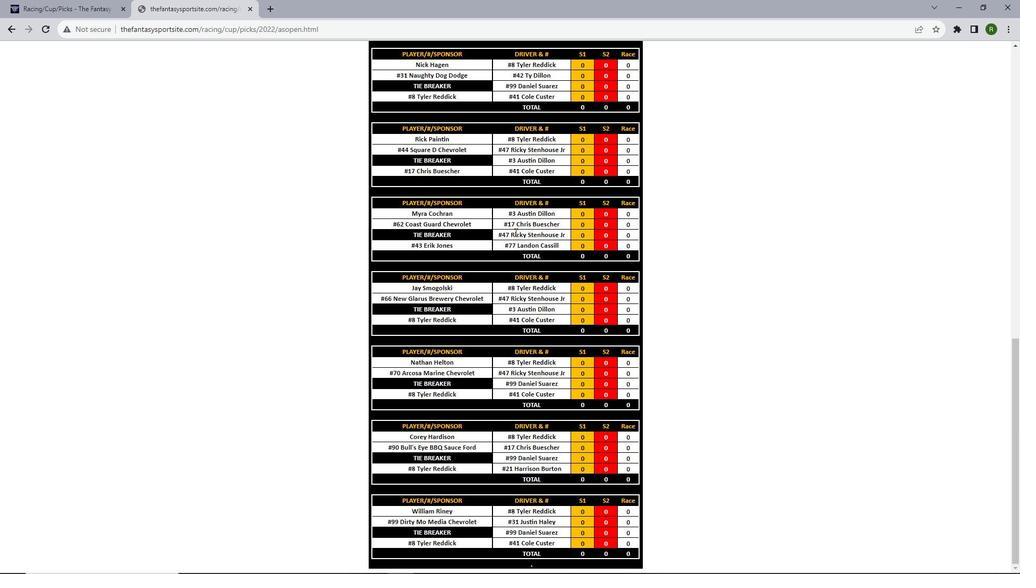 
Action: Mouse scrolled (515, 231) with delta (0, 0)
Screenshot: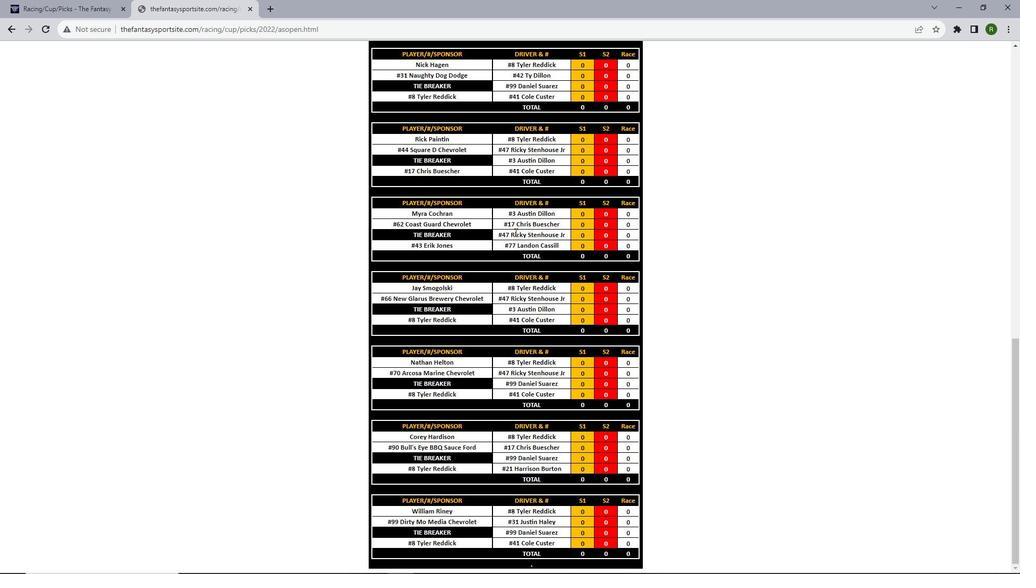 
Action: Mouse scrolled (515, 231) with delta (0, 0)
Screenshot: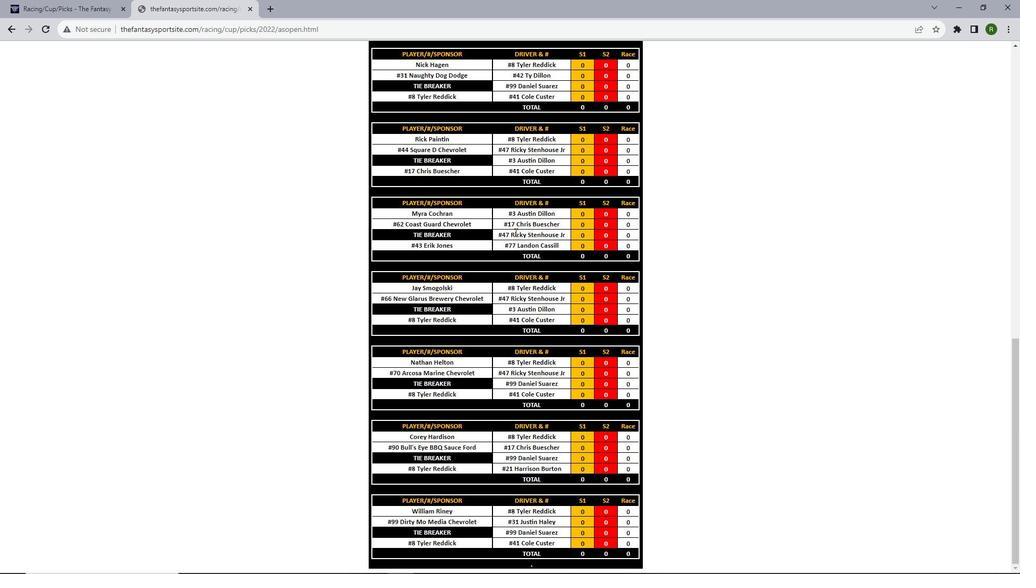
Action: Mouse scrolled (515, 231) with delta (0, 0)
Screenshot: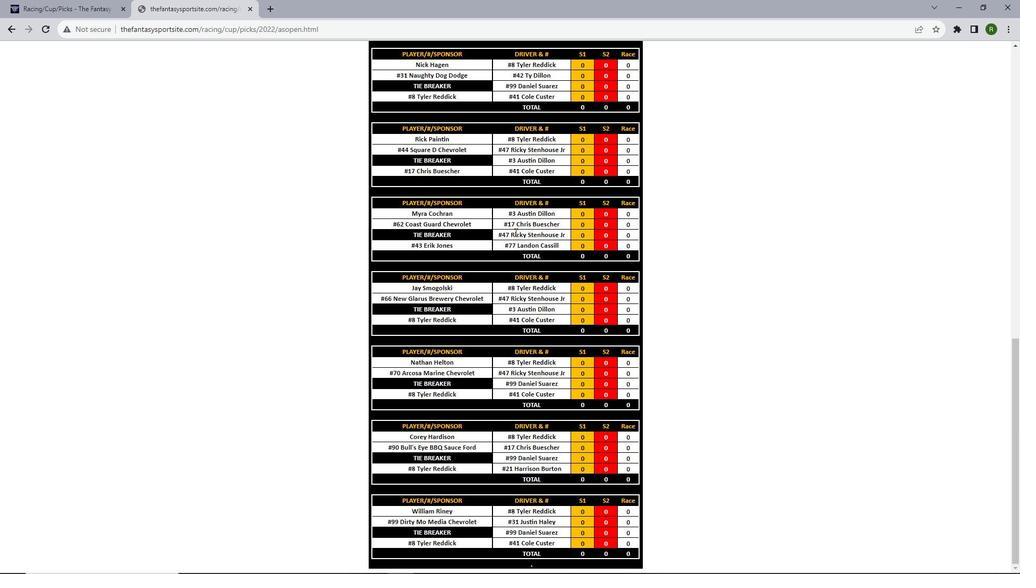 
Action: Mouse scrolled (515, 231) with delta (0, 0)
Screenshot: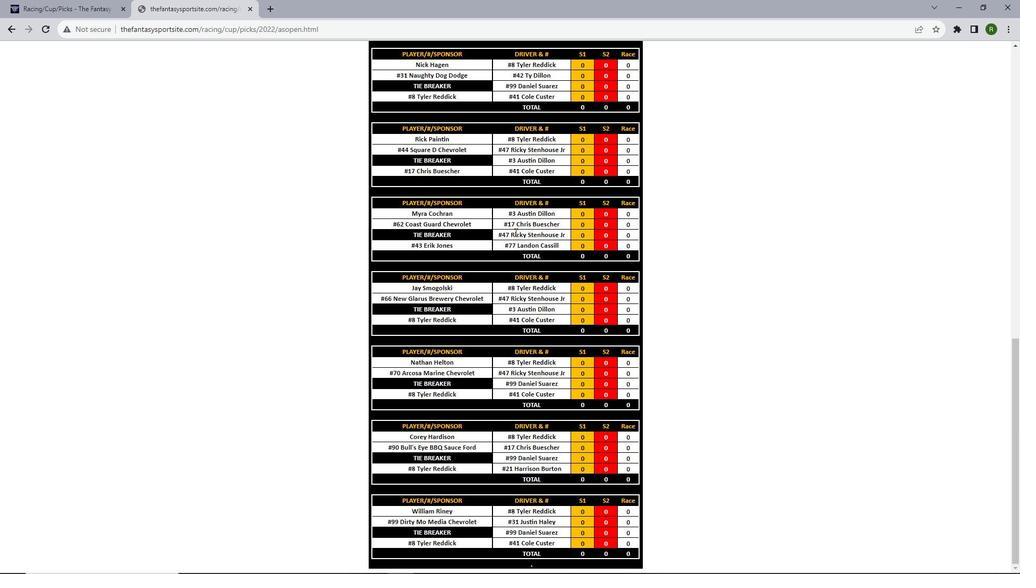 
Action: Mouse scrolled (515, 231) with delta (0, 0)
Screenshot: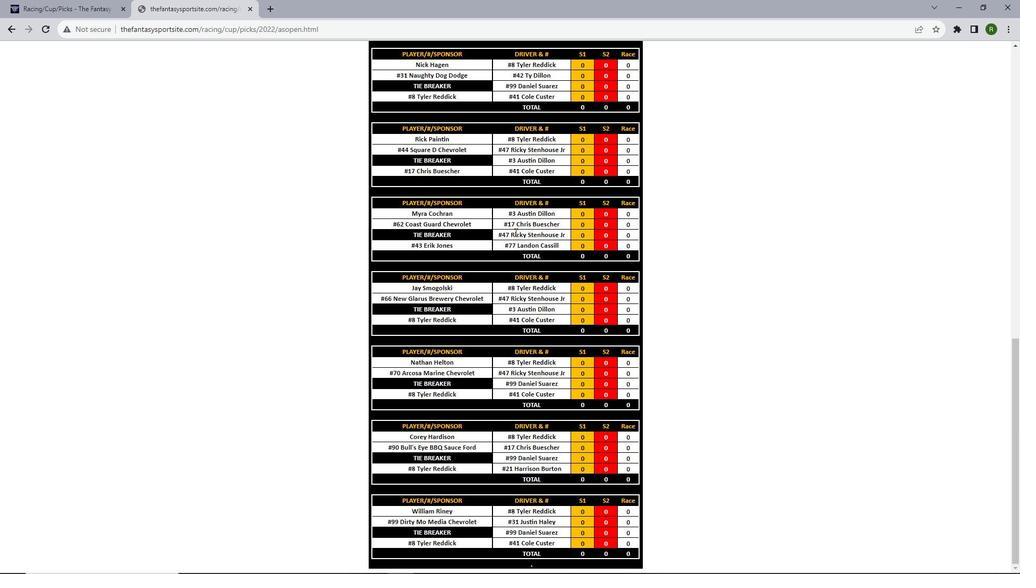 
Action: Mouse scrolled (515, 232) with delta (0, 0)
Screenshot: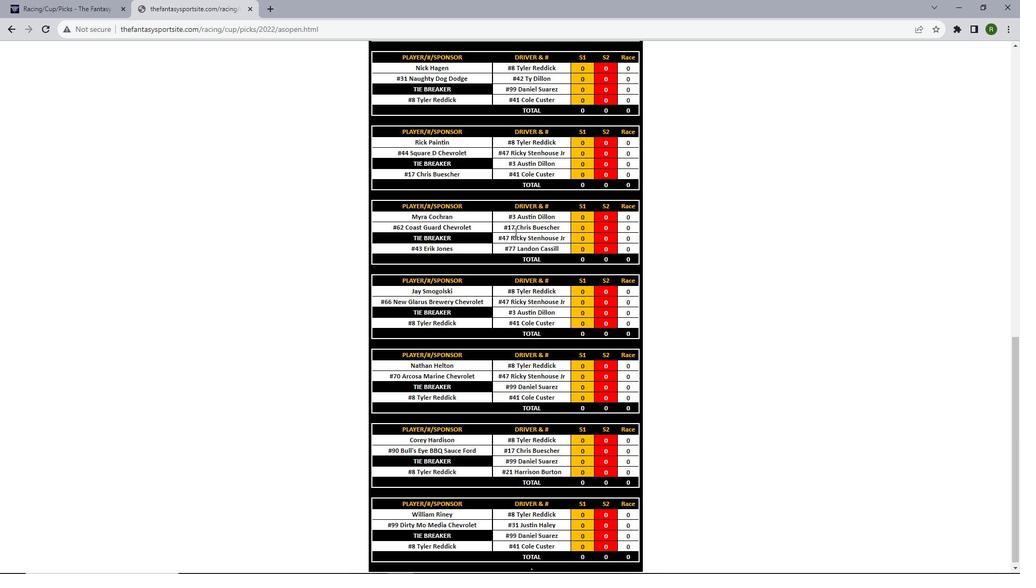 
Action: Mouse scrolled (515, 232) with delta (0, 0)
Screenshot: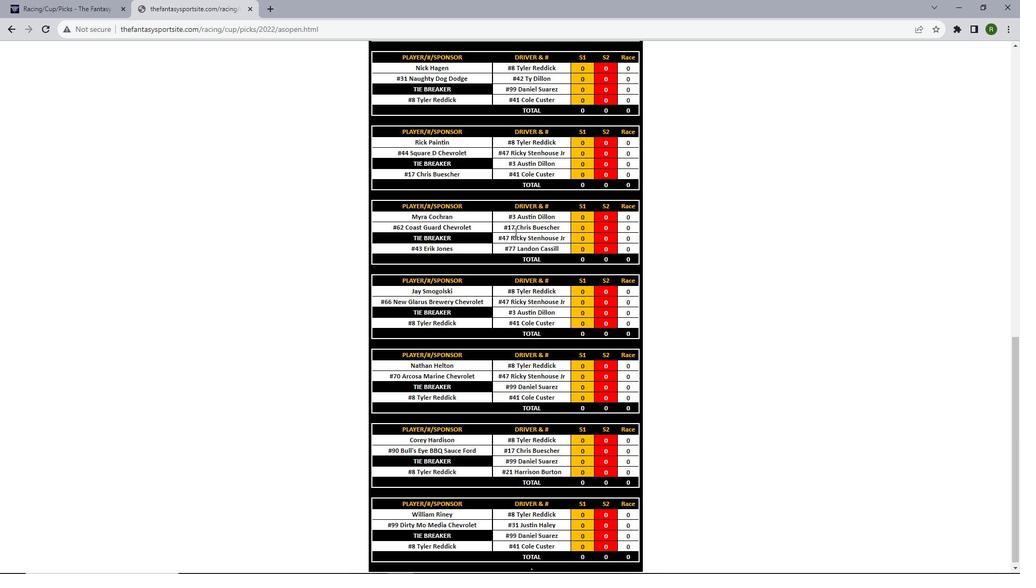 
Action: Mouse scrolled (515, 232) with delta (0, 0)
Screenshot: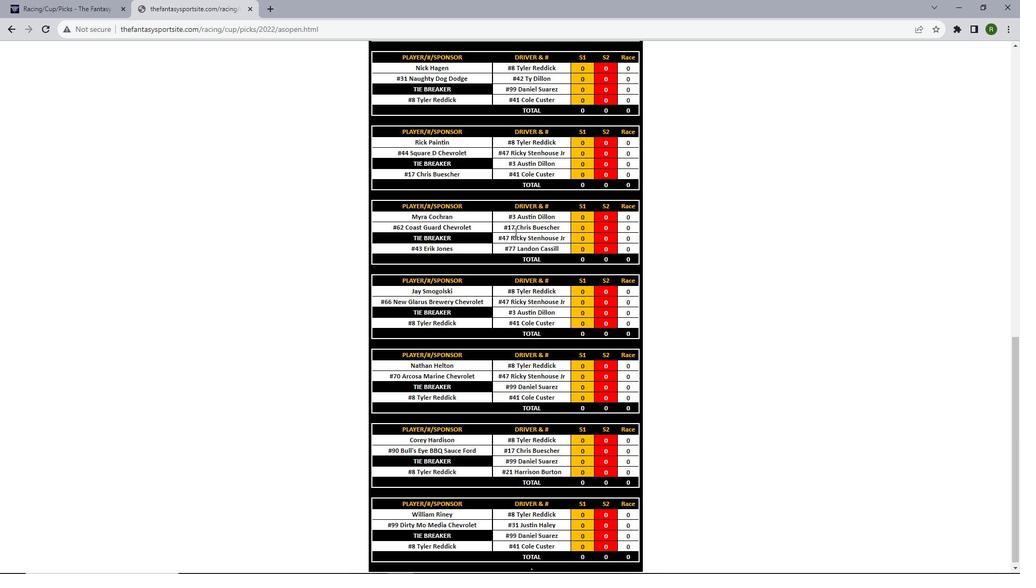 
Action: Mouse scrolled (515, 232) with delta (0, 0)
Screenshot: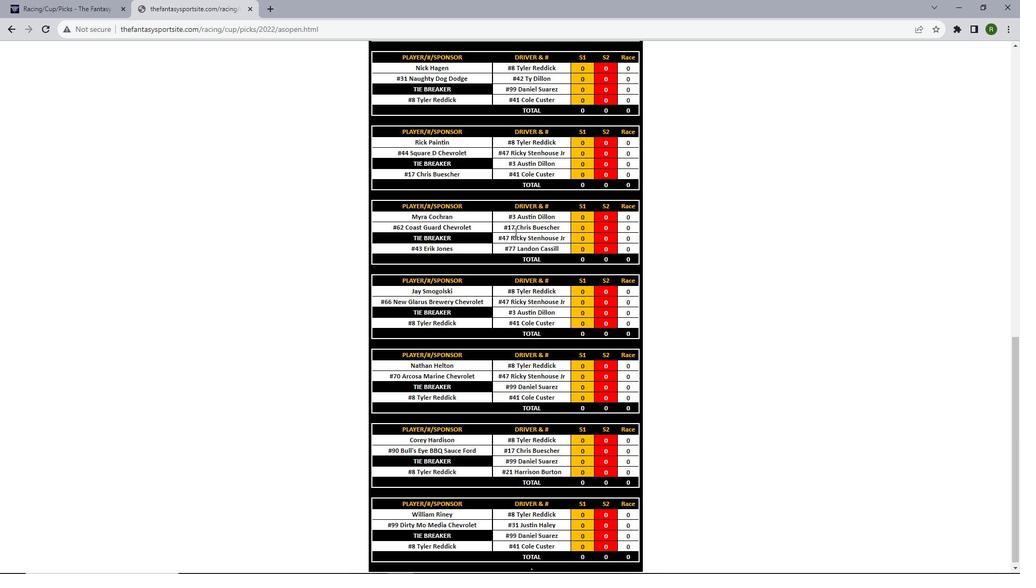 
Action: Mouse scrolled (515, 231) with delta (0, 0)
Screenshot: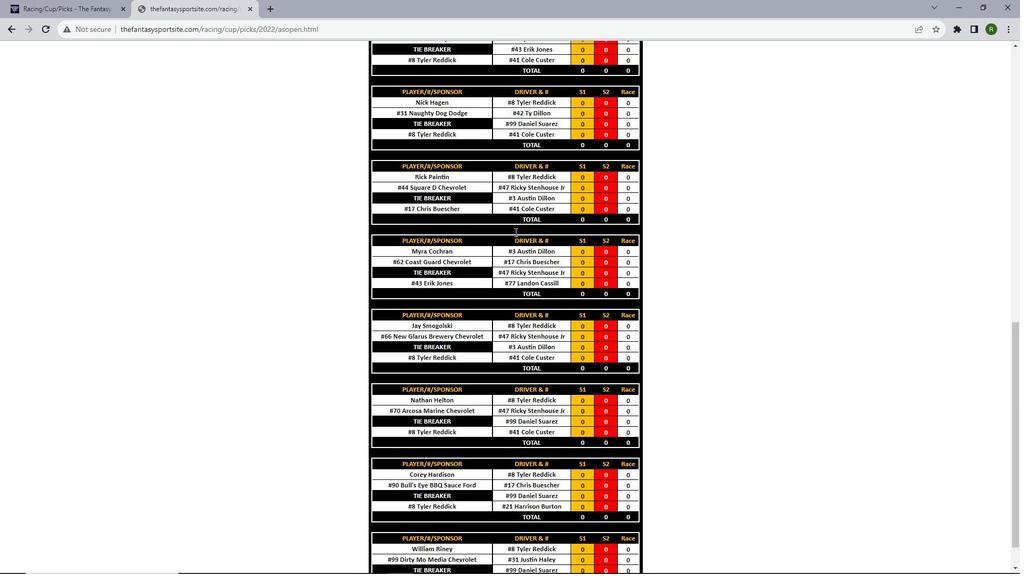 
Action: Mouse scrolled (515, 232) with delta (0, 0)
Screenshot: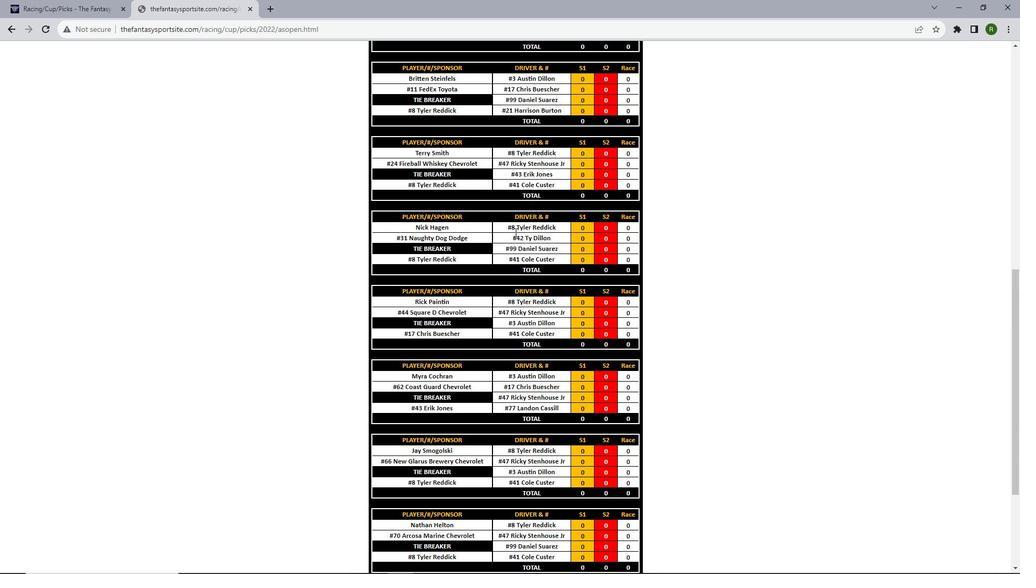 
Action: Mouse scrolled (515, 232) with delta (0, 0)
Screenshot: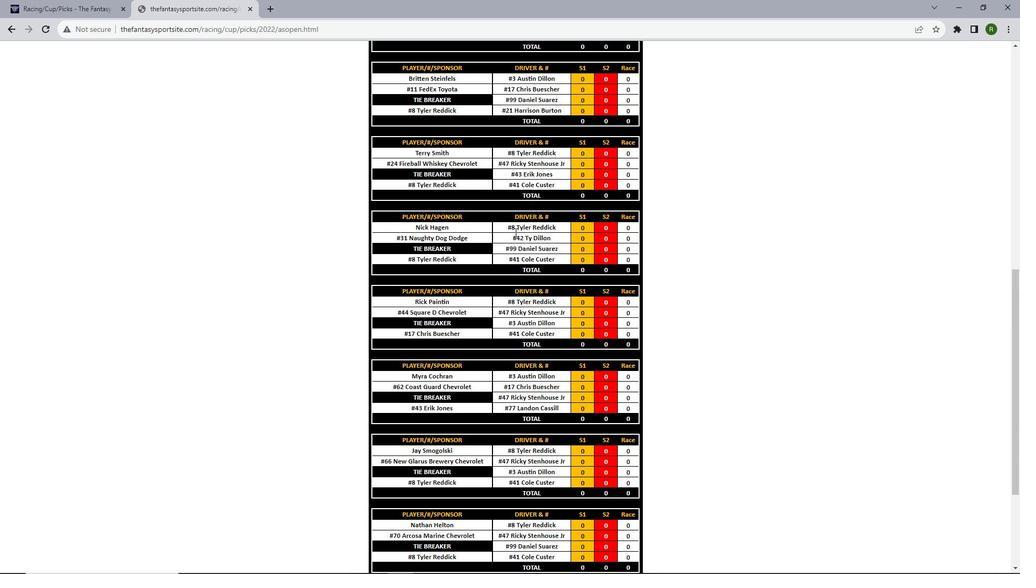
Action: Mouse scrolled (515, 232) with delta (0, 0)
Screenshot: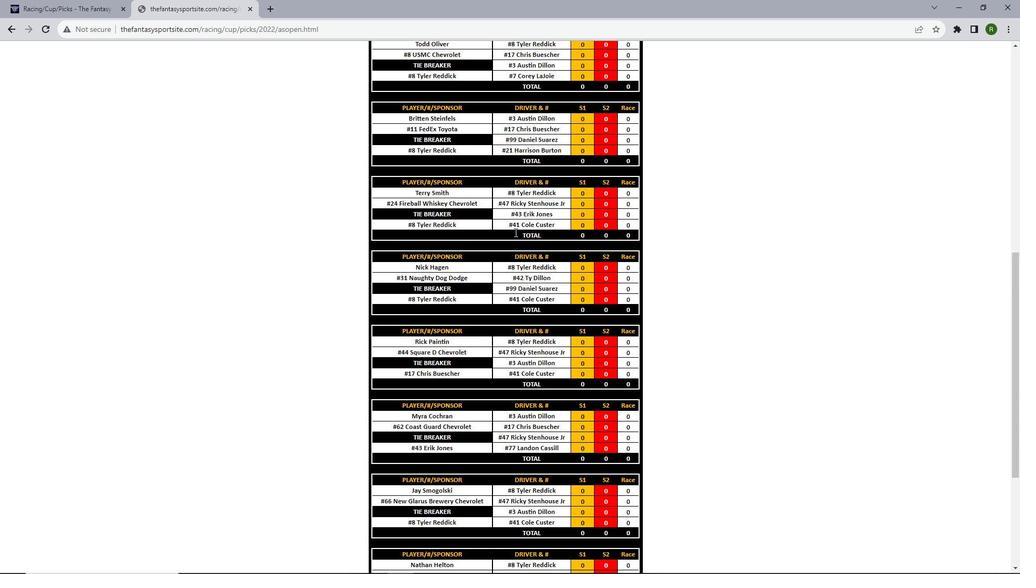 
Action: Mouse scrolled (515, 232) with delta (0, 0)
Screenshot: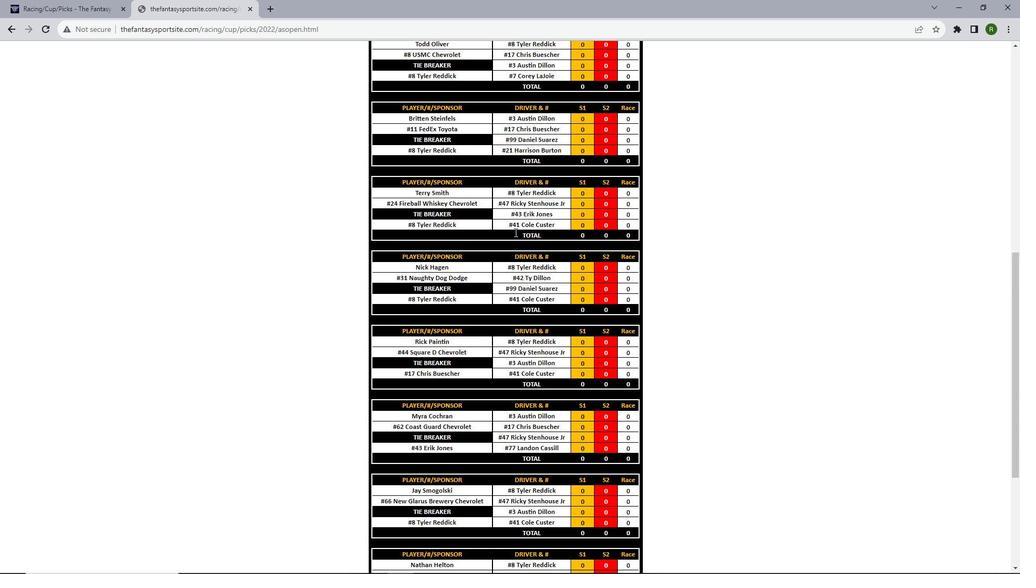 
Action: Mouse scrolled (515, 232) with delta (0, 0)
Screenshot: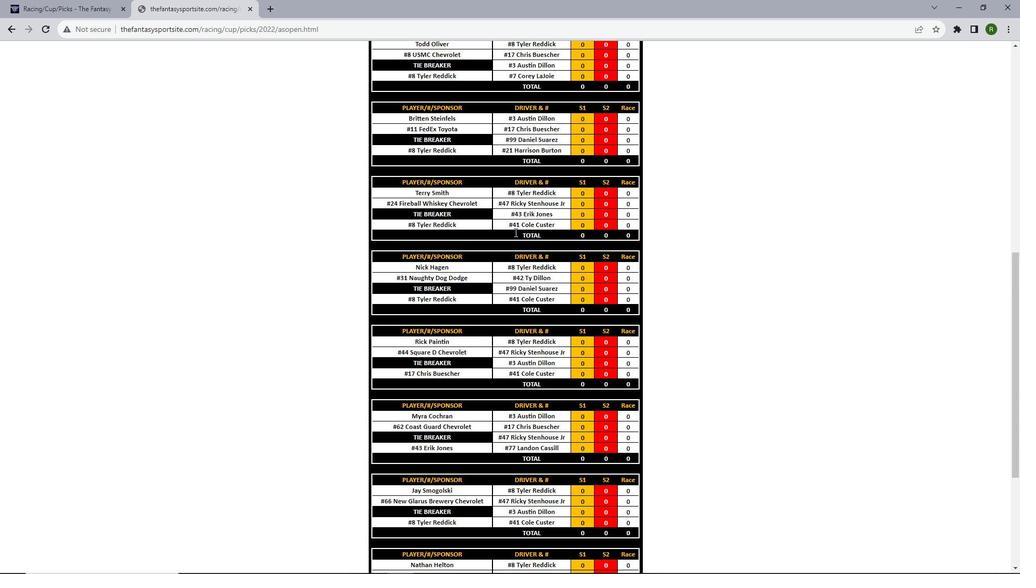 
Action: Mouse scrolled (515, 232) with delta (0, 0)
Screenshot: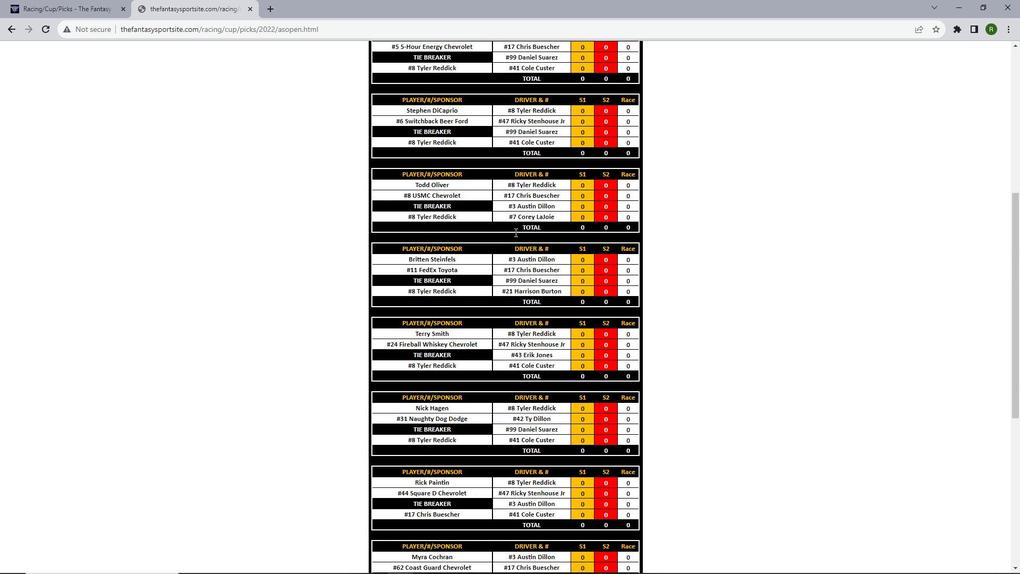 
Action: Mouse scrolled (515, 232) with delta (0, 0)
Screenshot: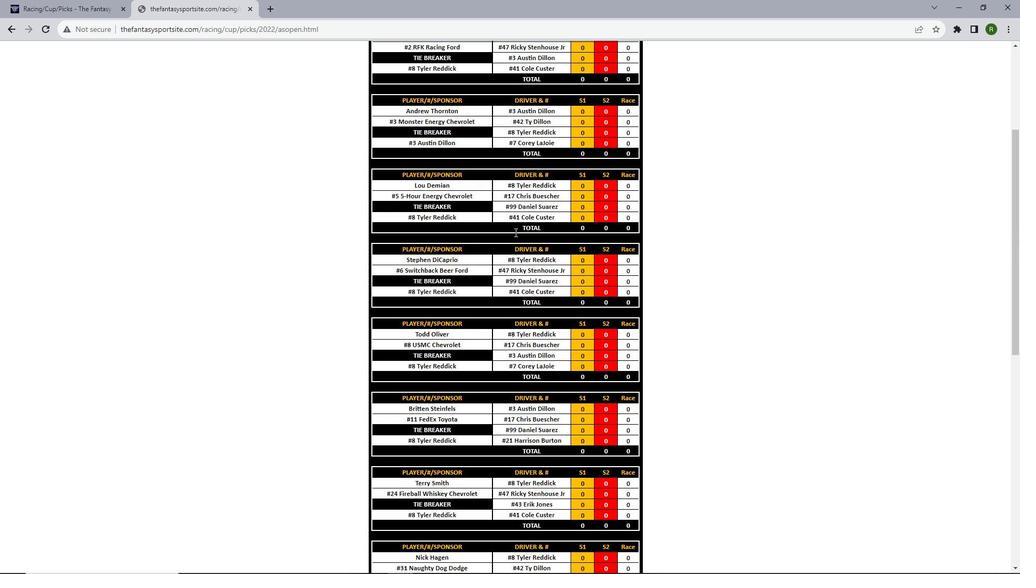 
Action: Mouse scrolled (515, 232) with delta (0, 0)
Screenshot: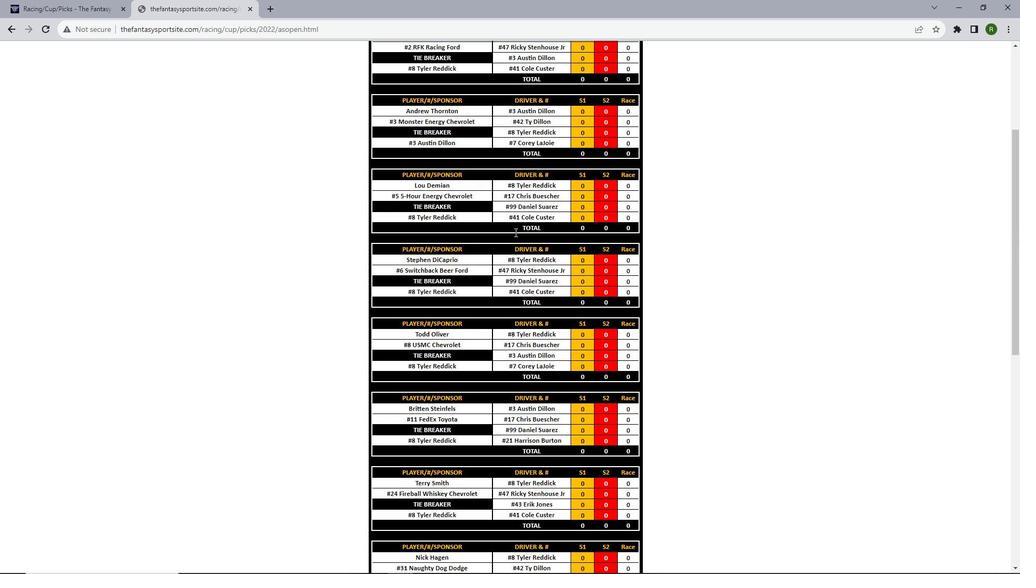 
Action: Mouse scrolled (515, 232) with delta (0, 0)
Screenshot: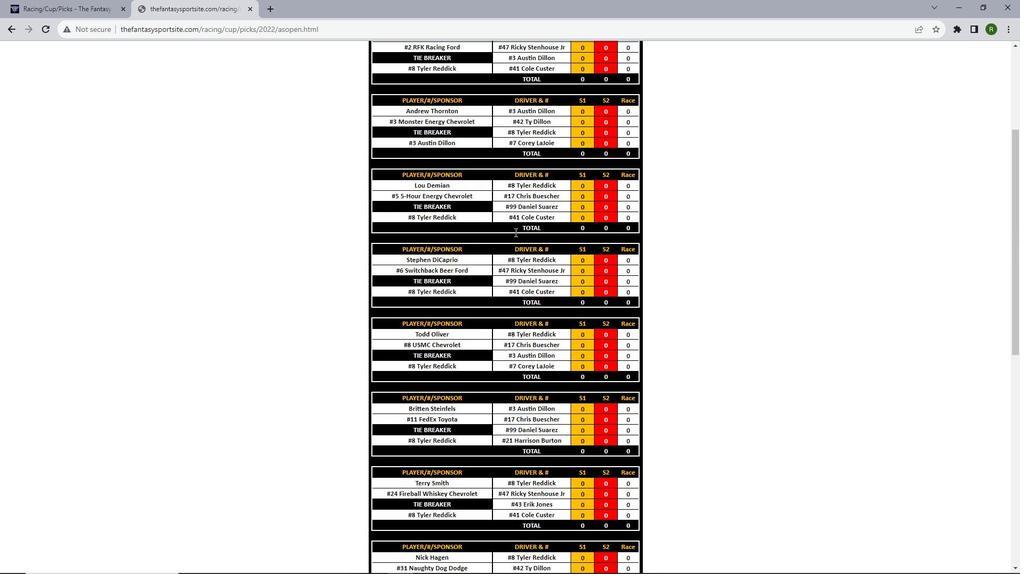 
Action: Mouse scrolled (515, 232) with delta (0, 0)
Screenshot: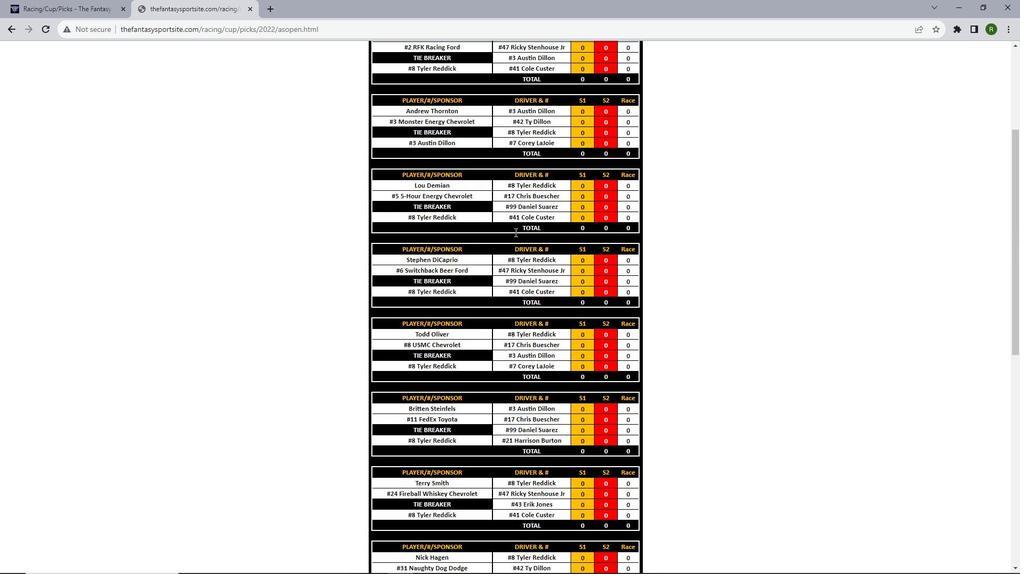 
Action: Mouse scrolled (515, 232) with delta (0, 0)
Screenshot: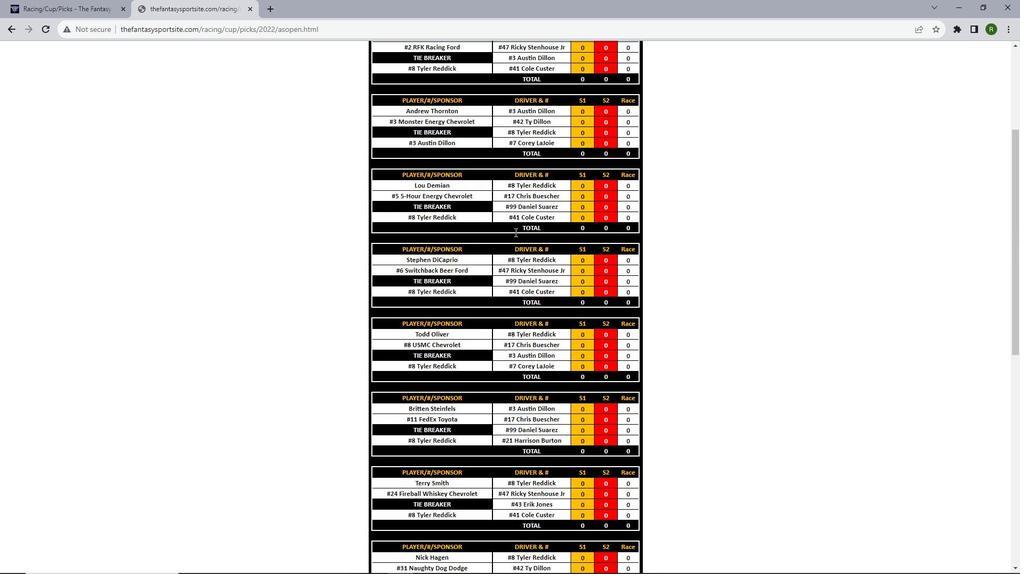 
Action: Mouse scrolled (515, 232) with delta (0, 0)
Screenshot: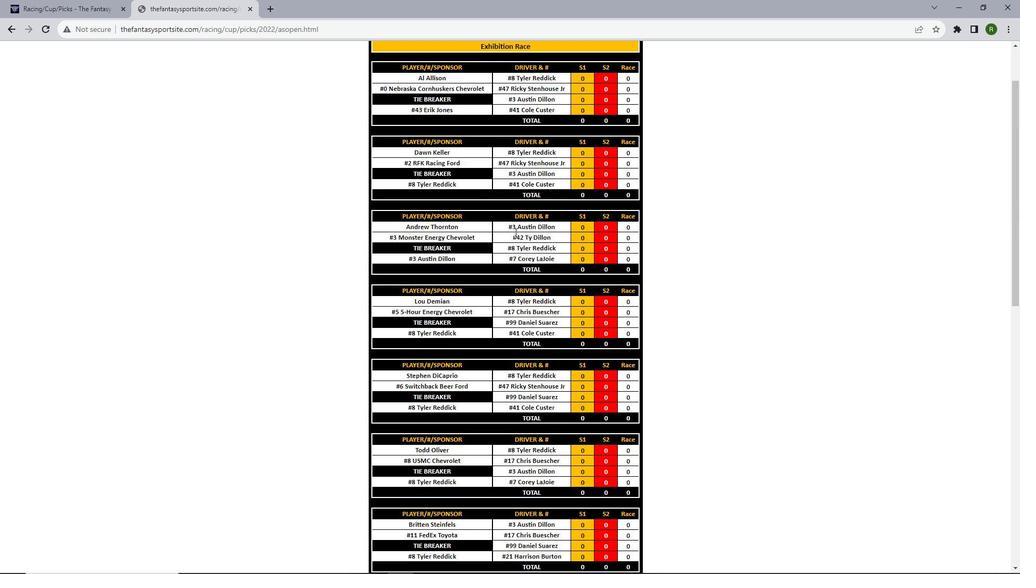 
Action: Mouse scrolled (515, 232) with delta (0, 0)
Screenshot: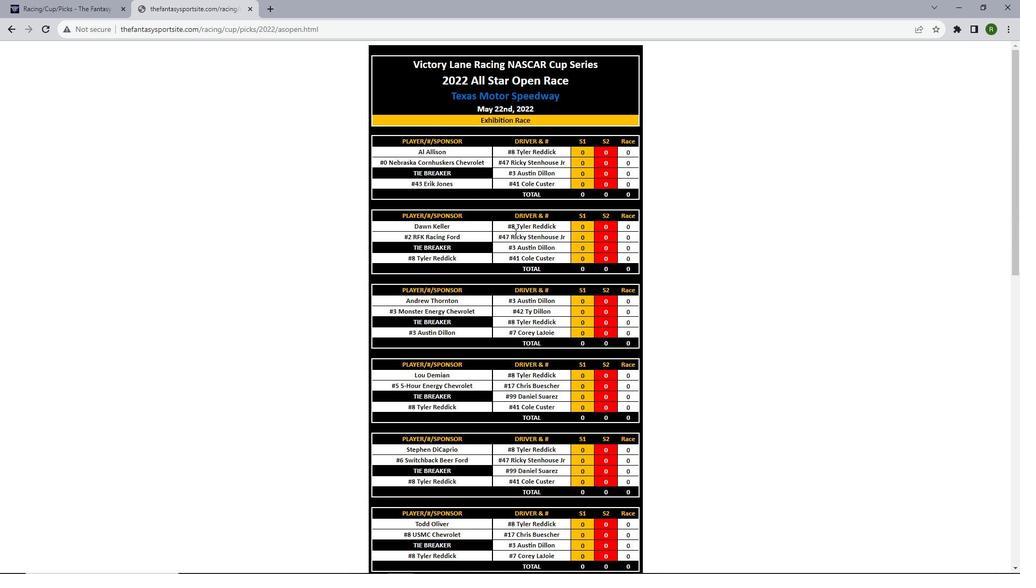 
Action: Mouse scrolled (515, 232) with delta (0, 0)
Screenshot: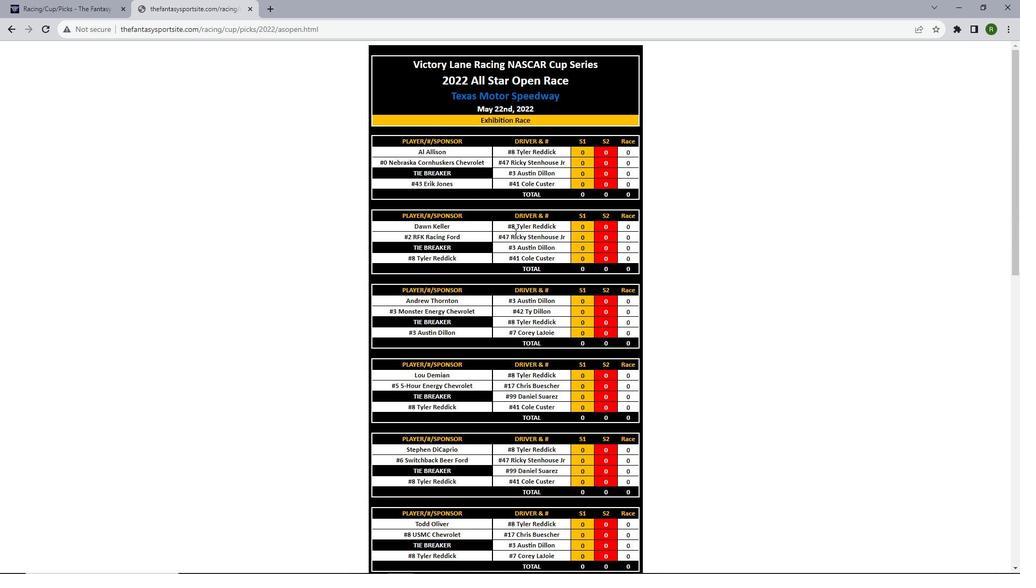 
Action: Mouse scrolled (515, 232) with delta (0, 0)
Screenshot: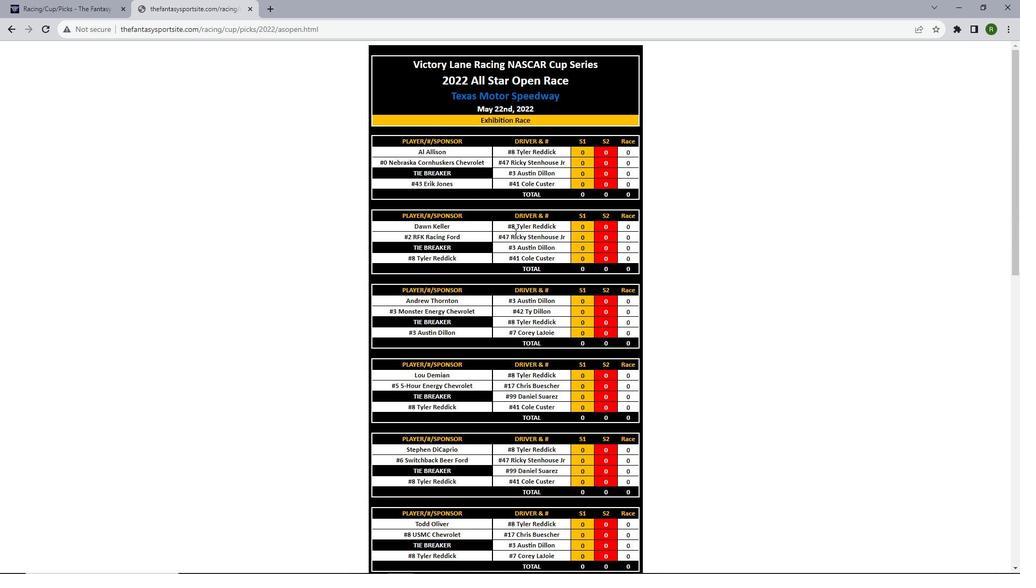 
Action: Mouse scrolled (515, 232) with delta (0, 0)
Screenshot: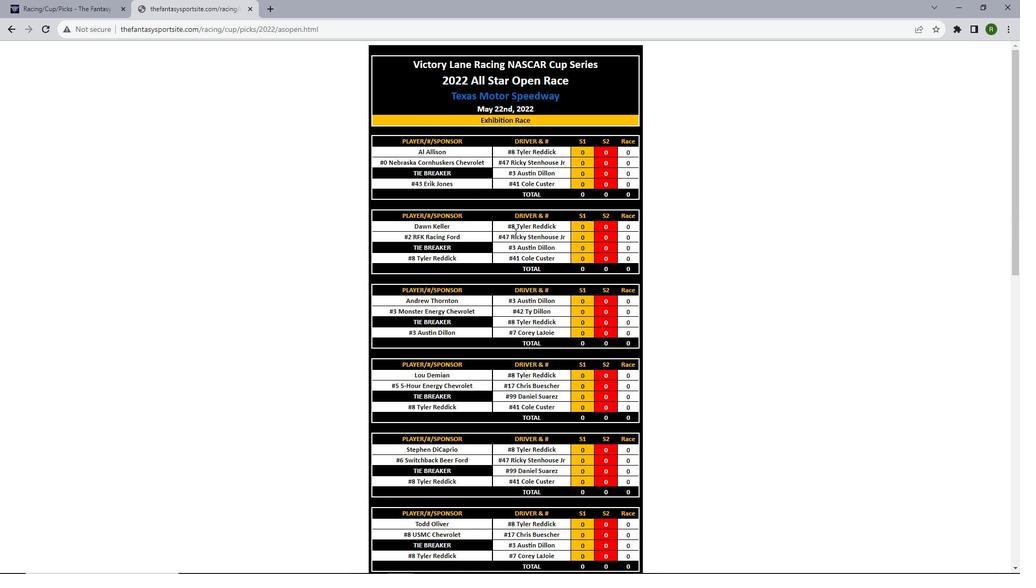 
Action: Mouse scrolled (515, 232) with delta (0, 0)
Screenshot: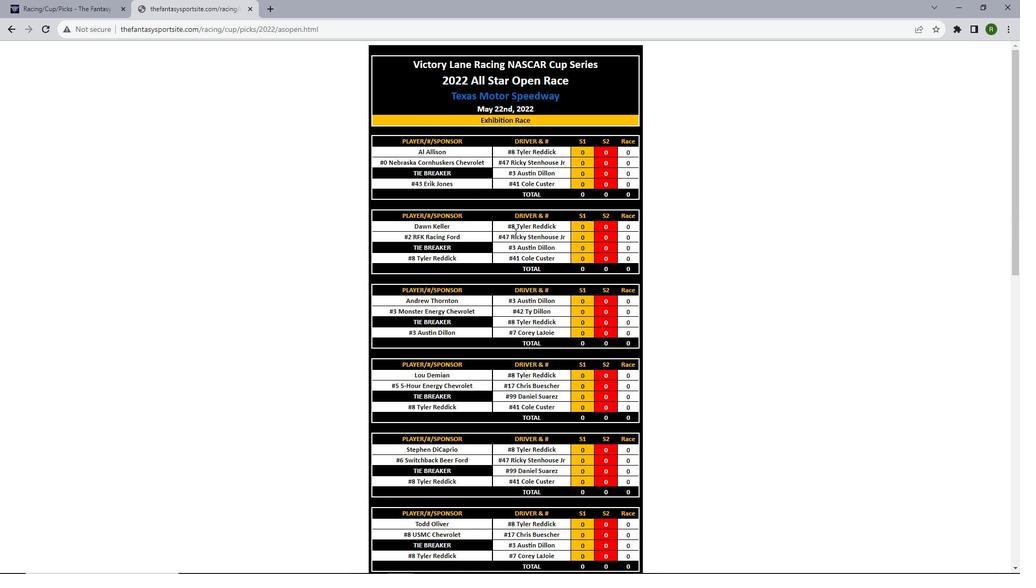 
Action: Mouse scrolled (515, 232) with delta (0, 0)
Screenshot: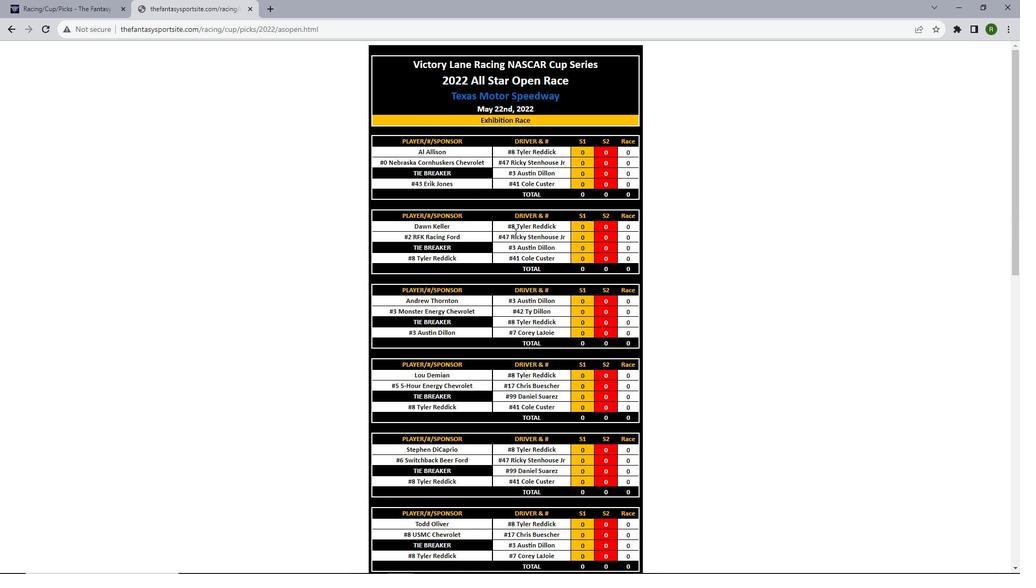 
